 Task: Create a sub task Design and Implement Solution for the task  Develop a new online job application system for a company in the project AgileCenter , assign it to team member softage.4@softage.net and update the status of the sub task to  Off Track , set the priority of the sub task to High
Action: Mouse moved to (383, 307)
Screenshot: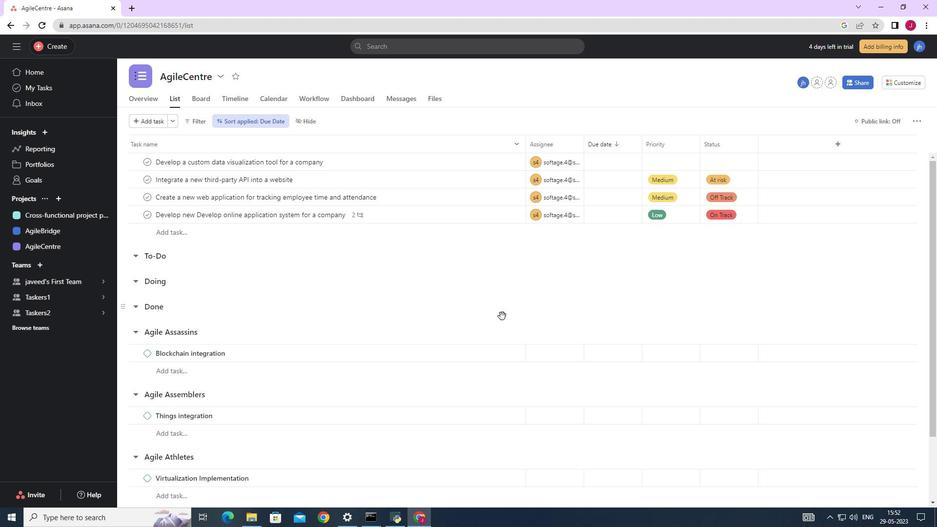 
Action: Mouse scrolled (383, 306) with delta (0, 0)
Screenshot: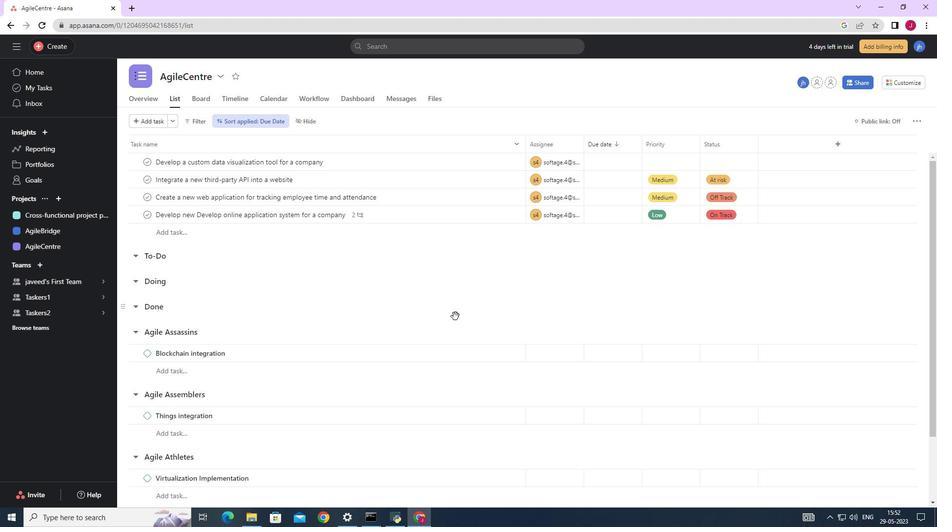 
Action: Mouse moved to (376, 307)
Screenshot: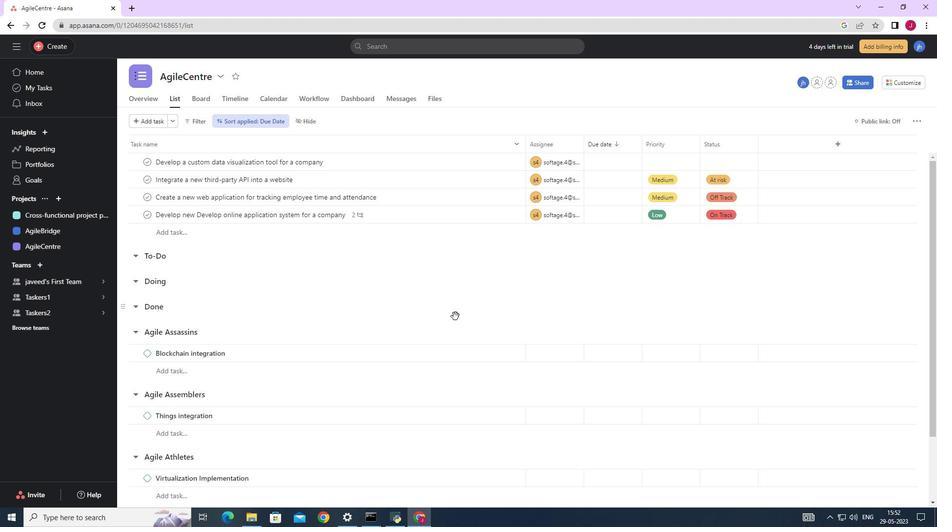 
Action: Mouse scrolled (376, 306) with delta (0, 0)
Screenshot: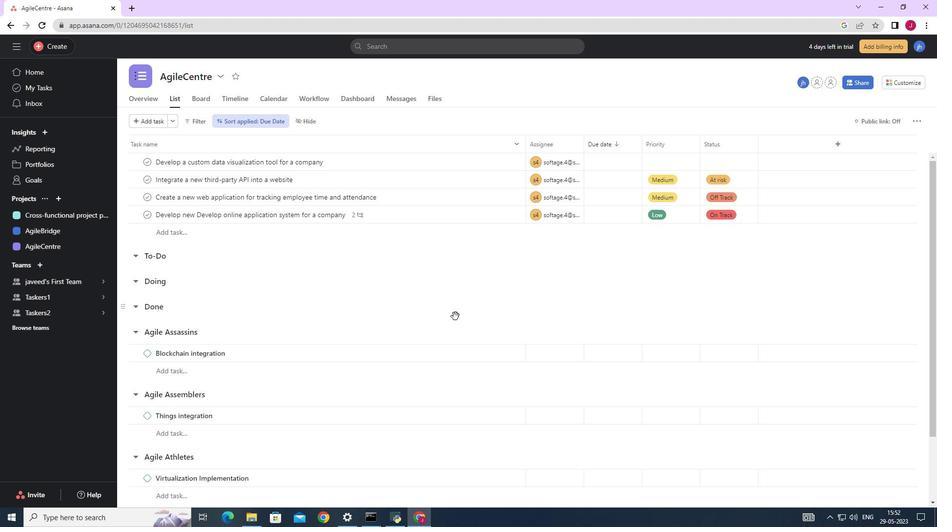 
Action: Mouse moved to (371, 307)
Screenshot: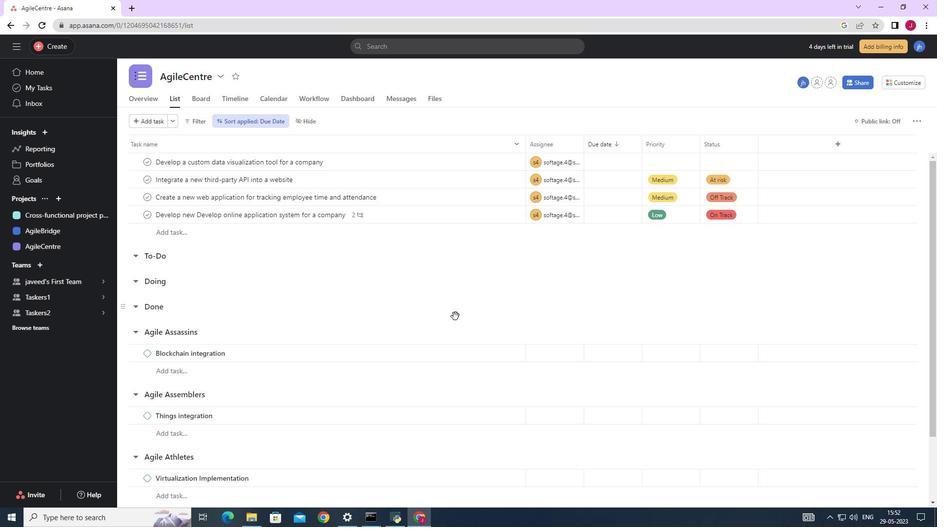 
Action: Mouse scrolled (372, 306) with delta (0, 0)
Screenshot: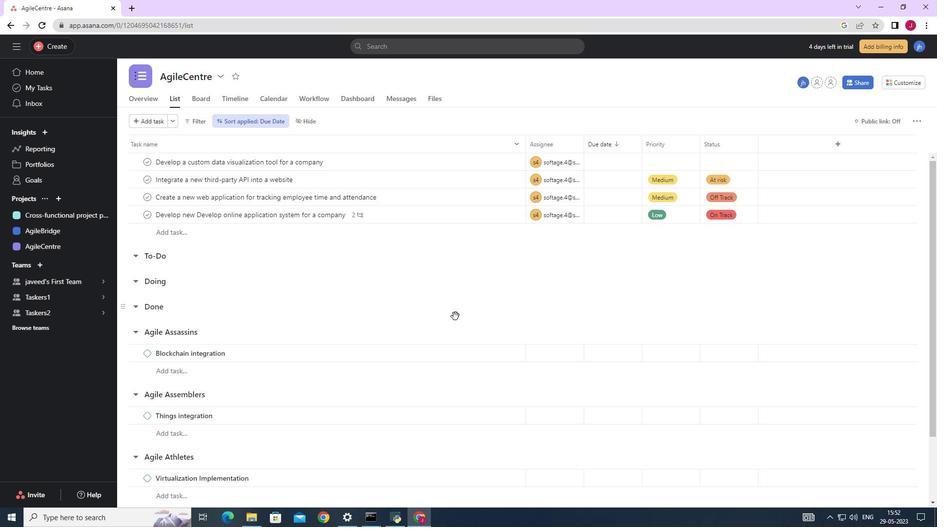 
Action: Mouse moved to (371, 307)
Screenshot: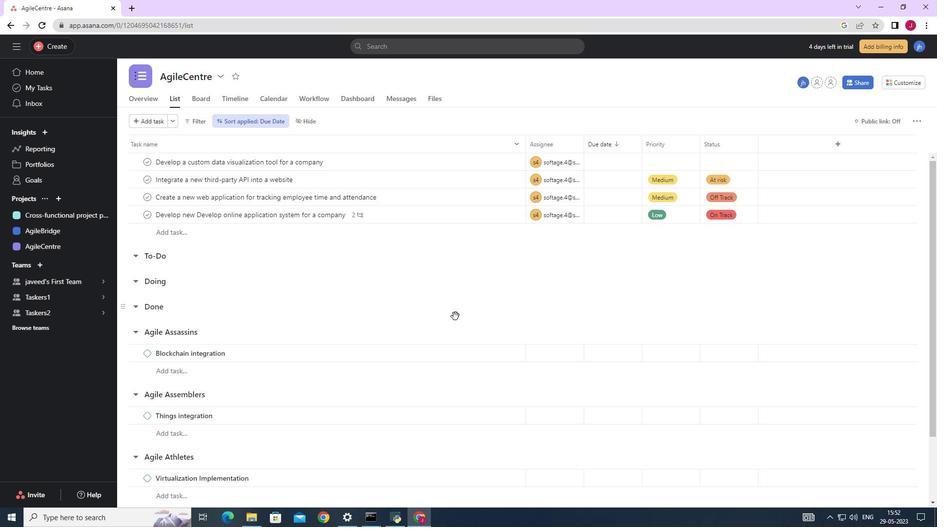 
Action: Mouse scrolled (371, 306) with delta (0, 0)
Screenshot: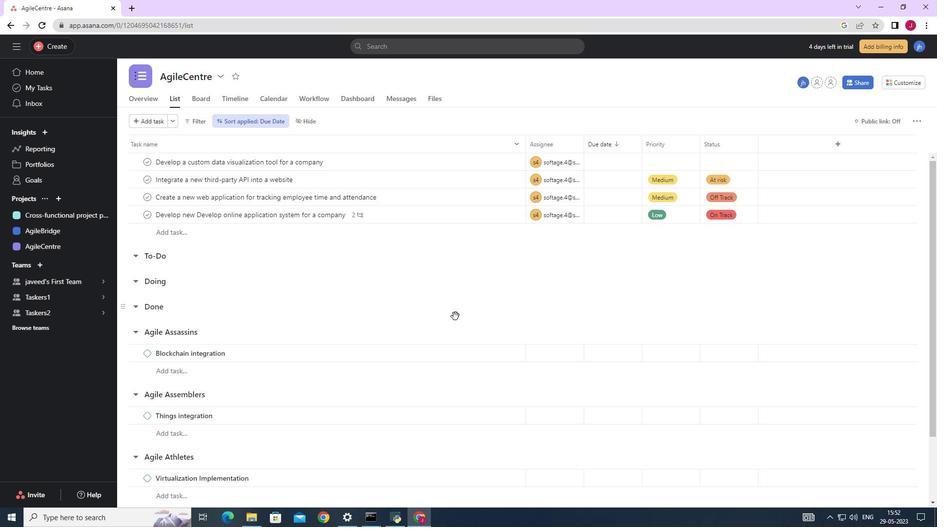 
Action: Mouse moved to (370, 307)
Screenshot: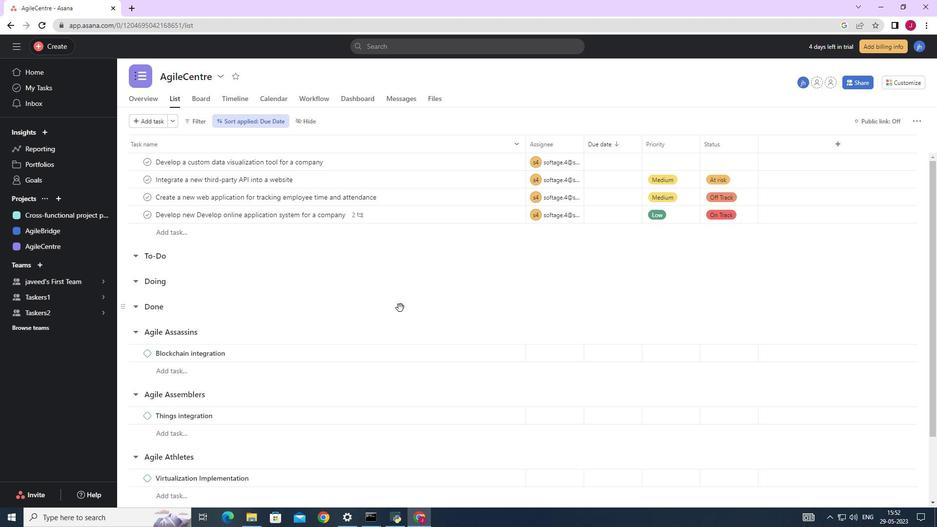 
Action: Mouse scrolled (370, 306) with delta (0, 0)
Screenshot: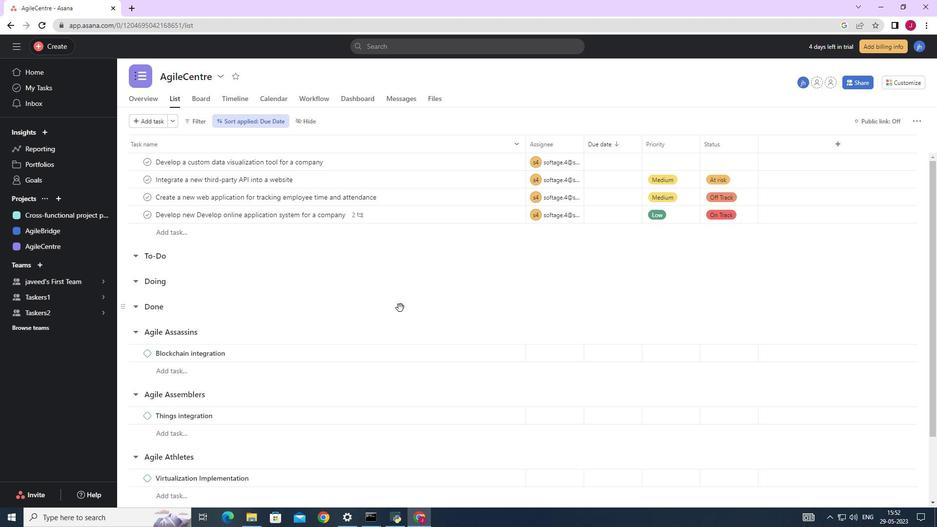 
Action: Mouse moved to (359, 306)
Screenshot: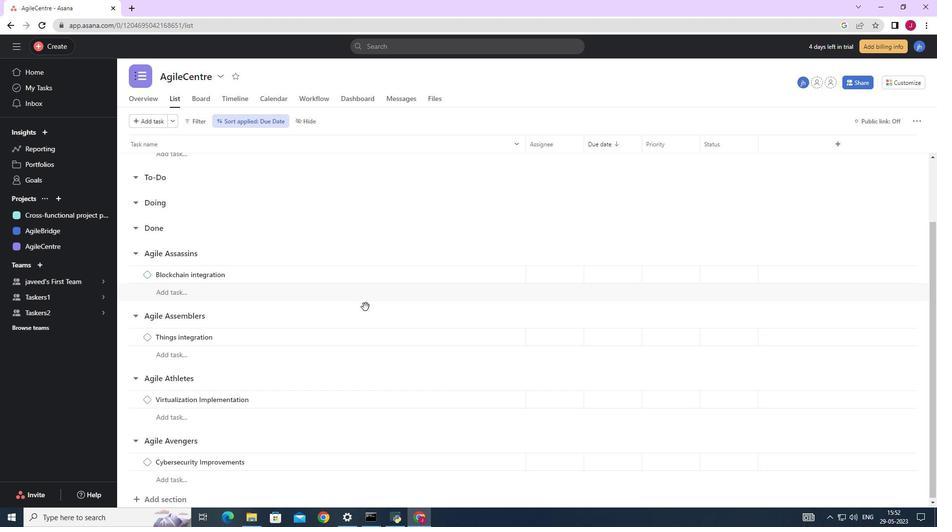 
Action: Mouse scrolled (359, 306) with delta (0, 0)
Screenshot: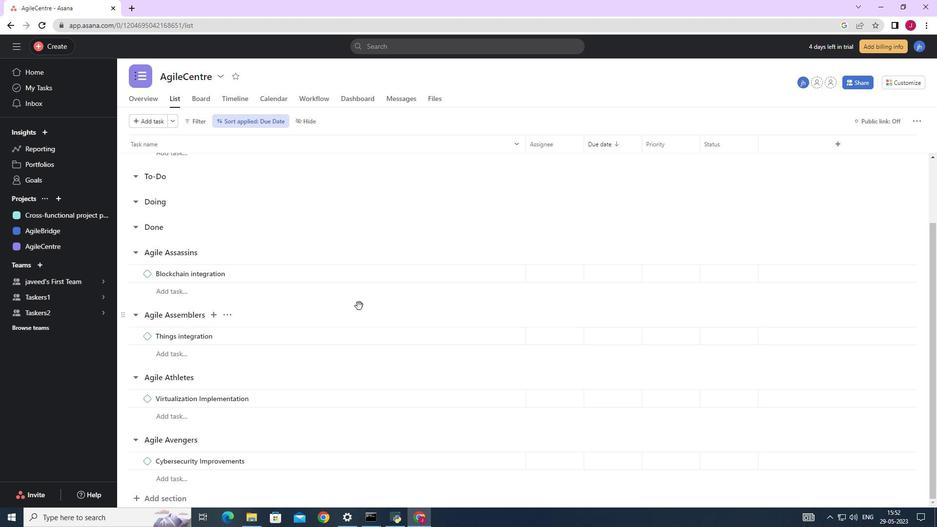 
Action: Mouse scrolled (359, 306) with delta (0, 0)
Screenshot: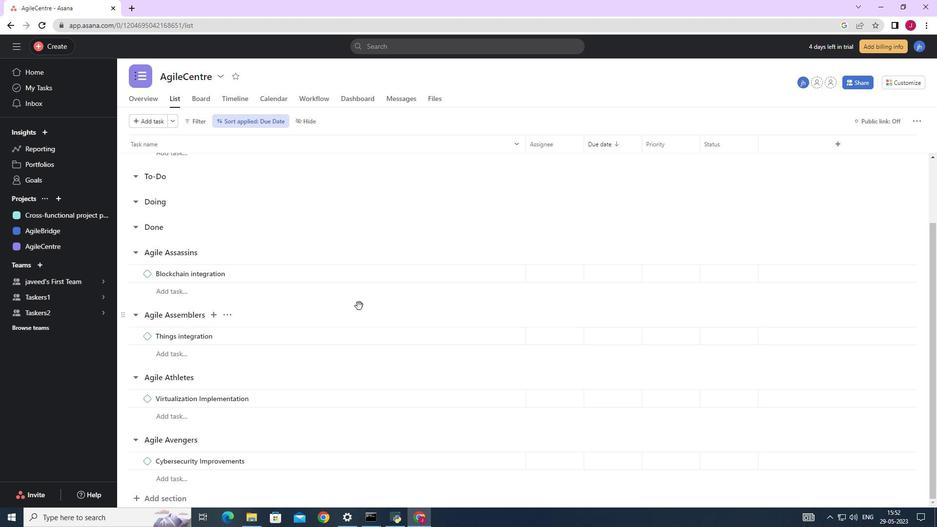 
Action: Mouse scrolled (359, 306) with delta (0, 0)
Screenshot: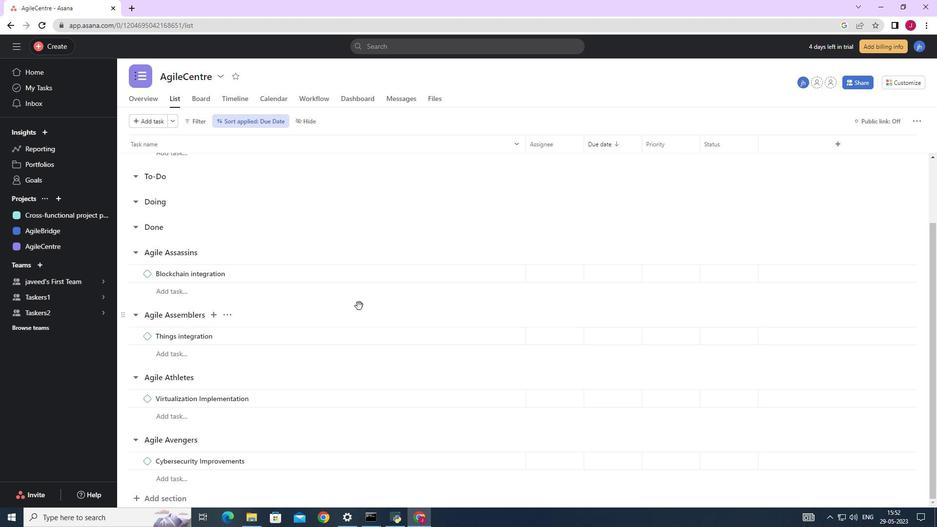 
Action: Mouse moved to (484, 215)
Screenshot: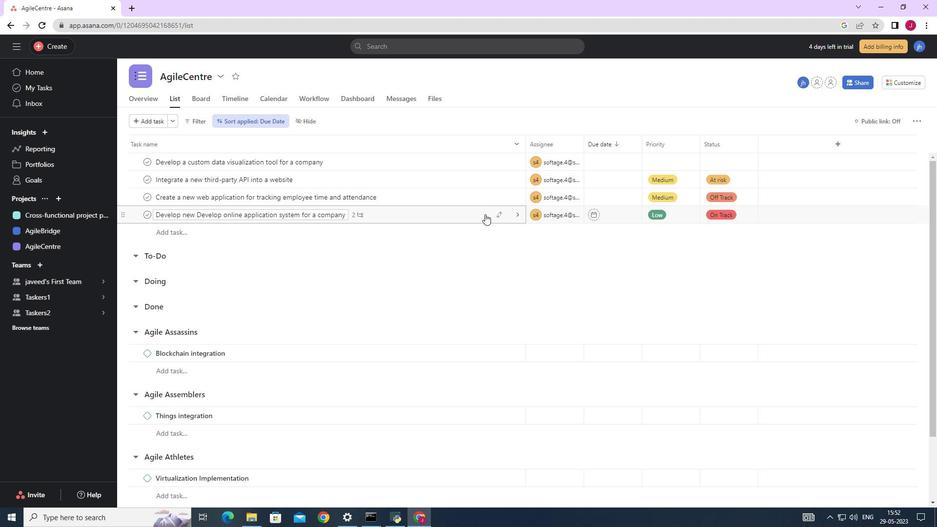 
Action: Mouse pressed left at (484, 215)
Screenshot: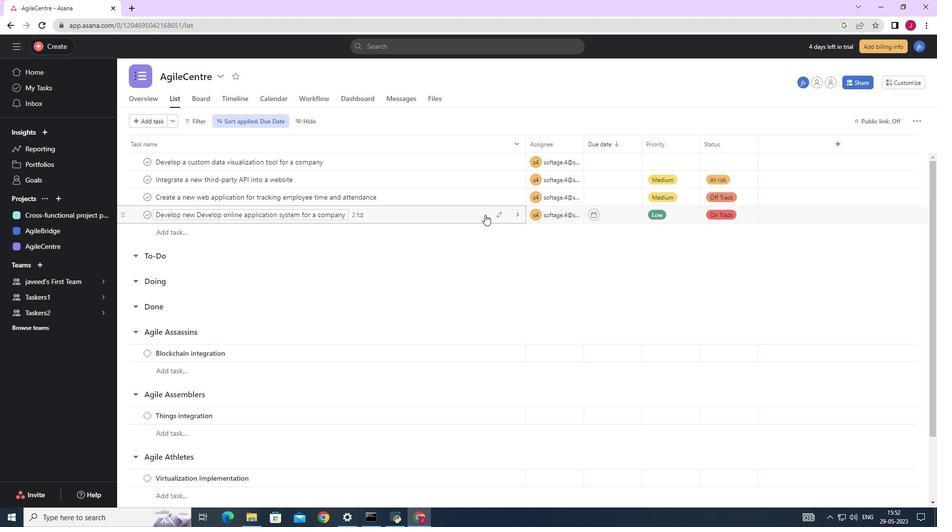 
Action: Mouse moved to (680, 336)
Screenshot: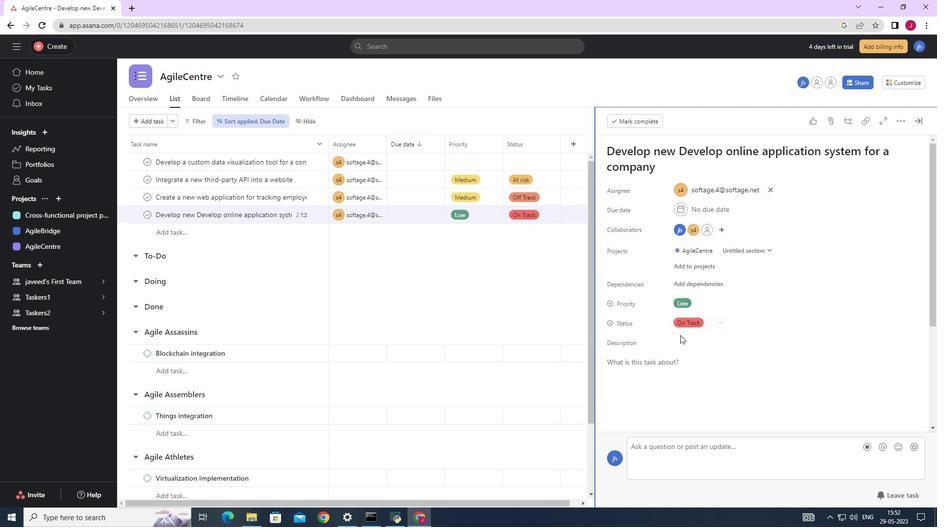 
Action: Mouse scrolled (680, 335) with delta (0, 0)
Screenshot: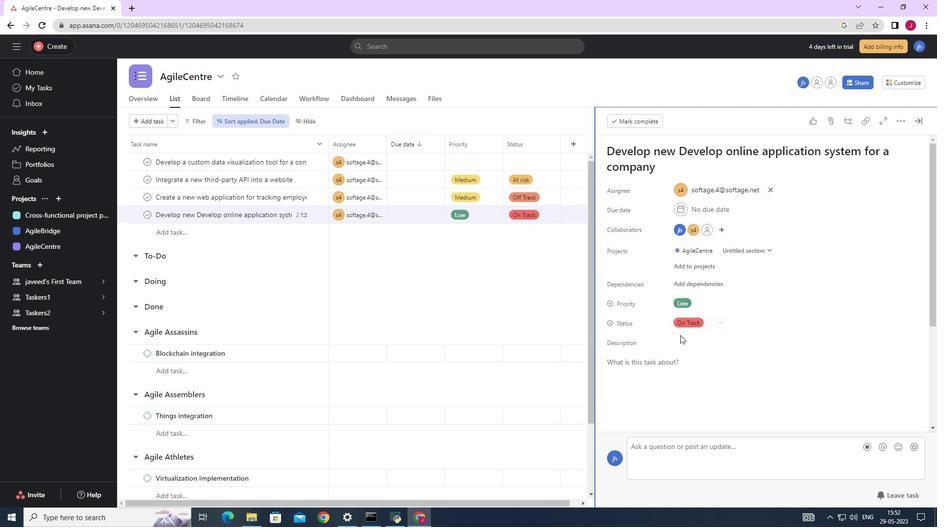 
Action: Mouse scrolled (680, 335) with delta (0, 0)
Screenshot: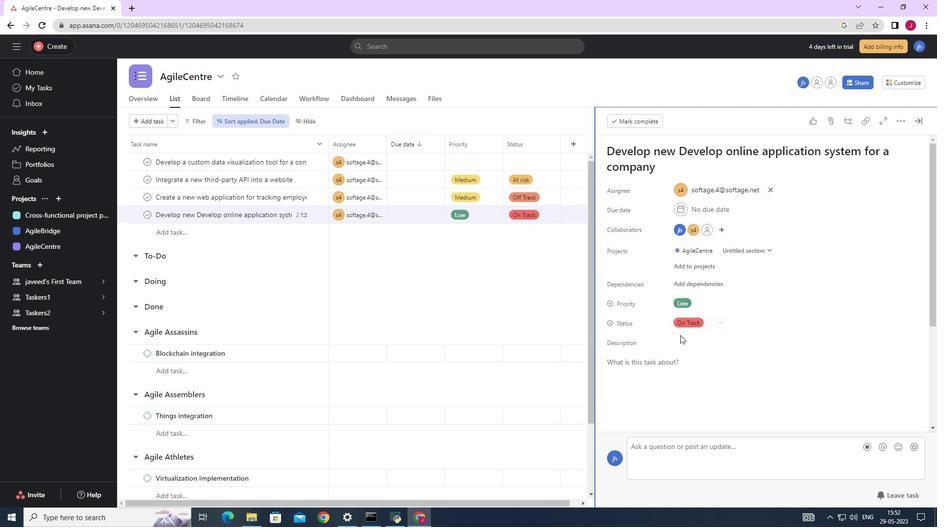 
Action: Mouse scrolled (680, 335) with delta (0, 0)
Screenshot: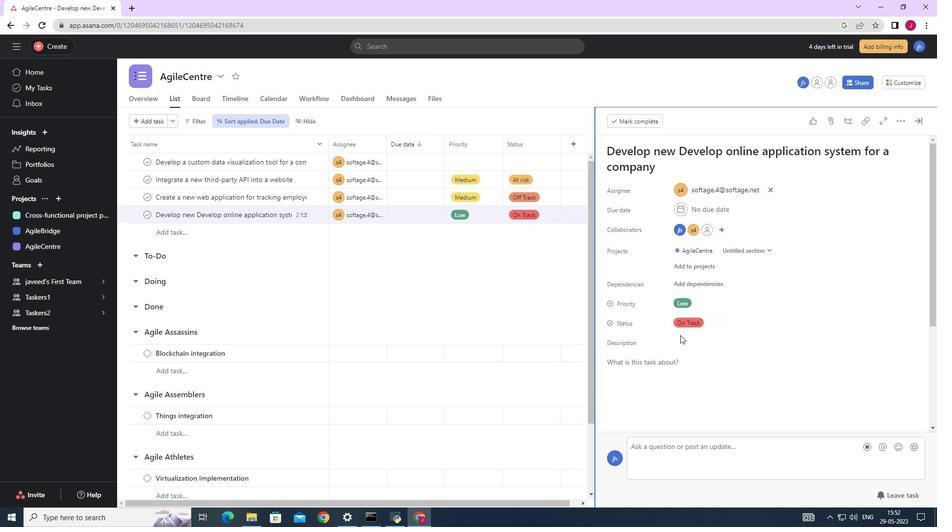 
Action: Mouse scrolled (680, 335) with delta (0, 0)
Screenshot: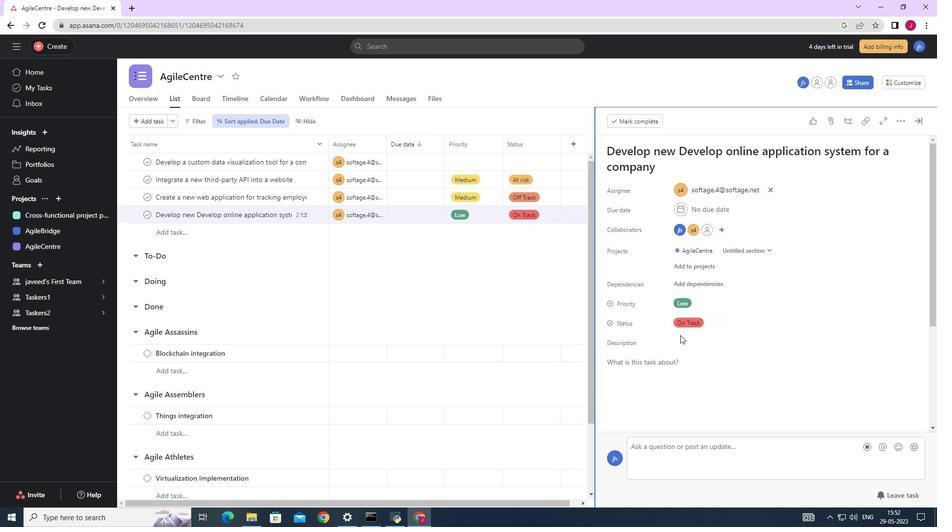 
Action: Mouse scrolled (680, 335) with delta (0, 0)
Screenshot: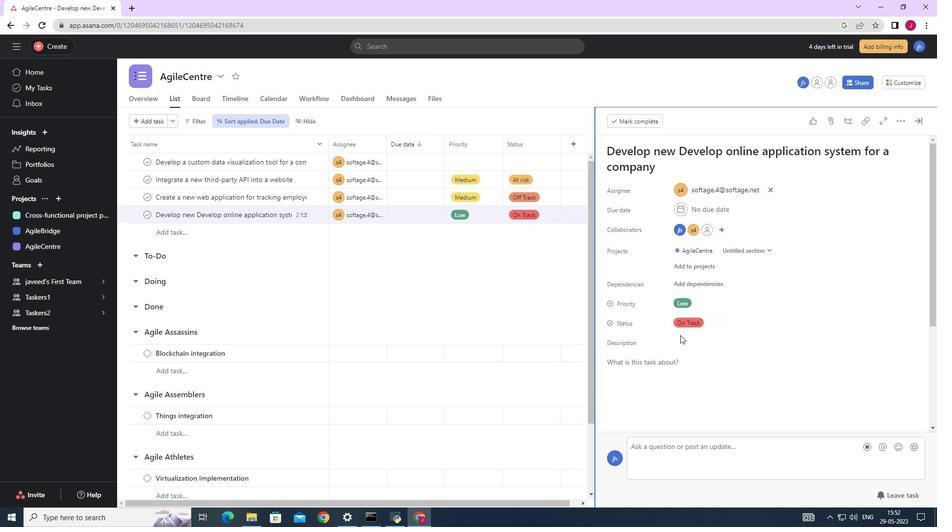 
Action: Mouse moved to (640, 356)
Screenshot: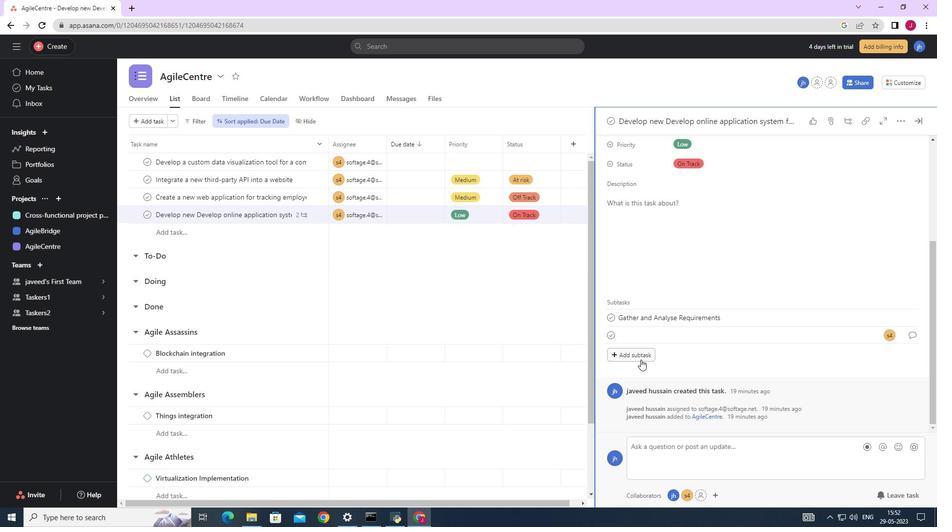 
Action: Mouse pressed left at (640, 356)
Screenshot: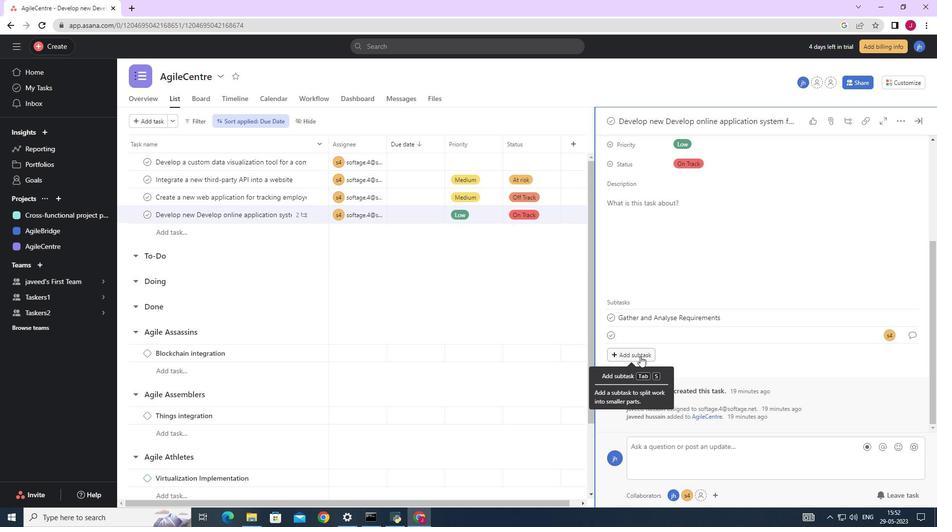 
Action: Mouse moved to (629, 319)
Screenshot: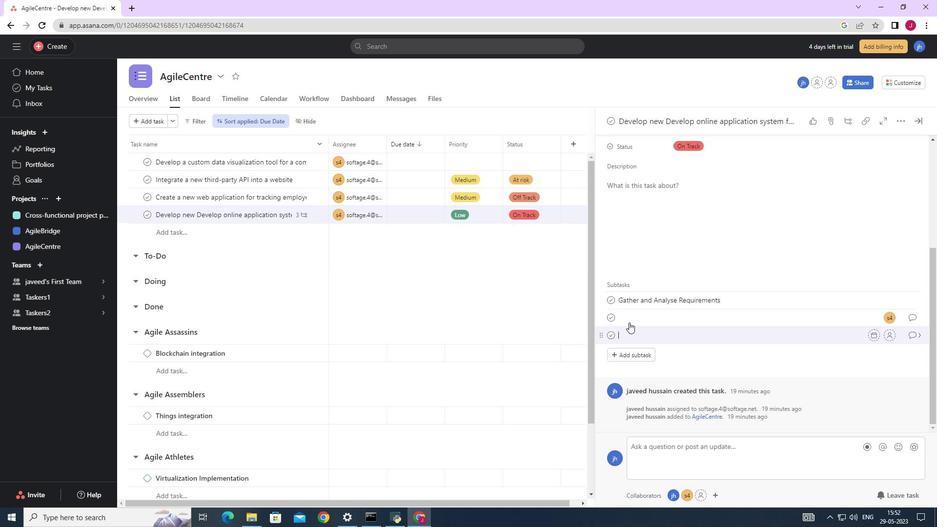 
Action: Mouse pressed left at (629, 319)
Screenshot: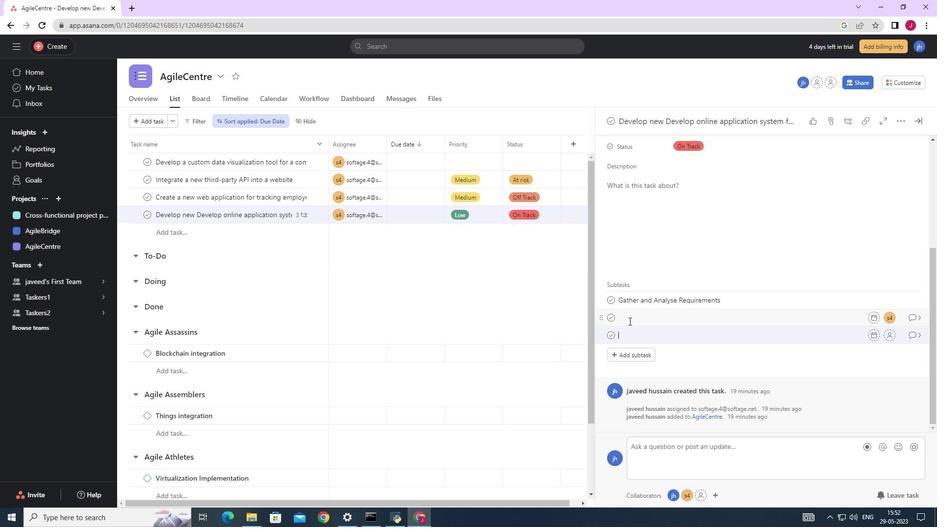 
Action: Mouse moved to (636, 337)
Screenshot: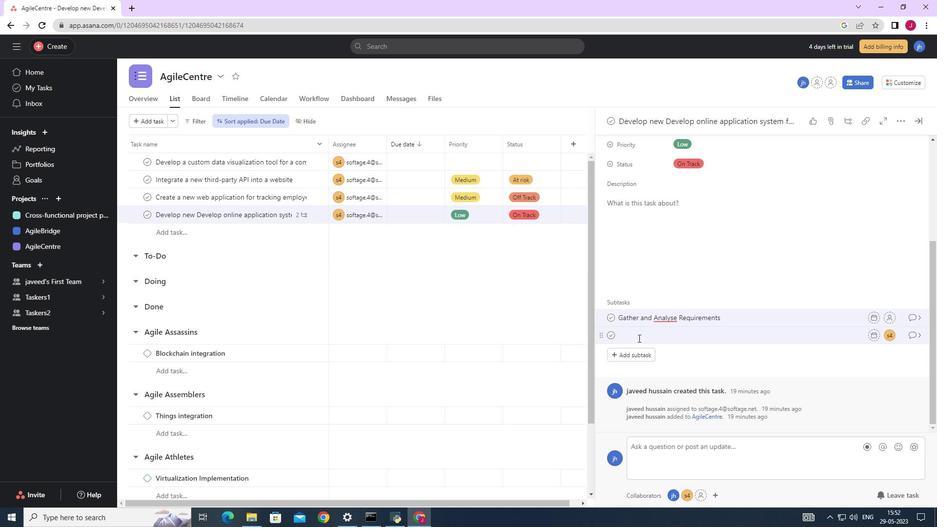 
Action: Mouse pressed left at (636, 337)
Screenshot: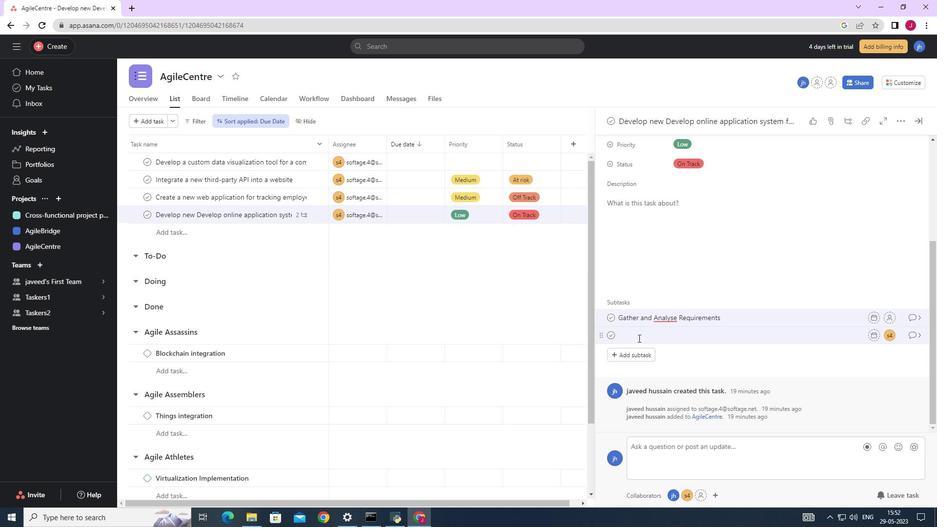 
Action: Mouse moved to (635, 335)
Screenshot: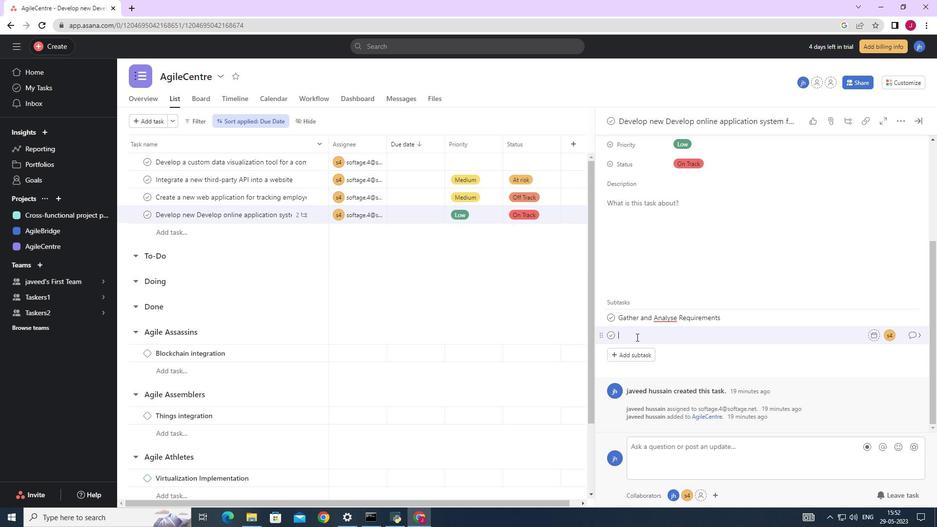 
Action: Key pressed <Key.caps_lock>D<Key.caps_lock>esign<Key.space>a<Key.space>new<Key.space>online<Key.space>job<Key.space>application<Key.space><Key.backspace><Key.backspace><Key.backspace><Key.backspace><Key.backspace><Key.backspace><Key.backspace><Key.backspace><Key.backspace><Key.backspace><Key.backspace><Key.backspace><Key.backspace><Key.backspace><Key.backspace><Key.backspace><Key.backspace><Key.backspace><Key.backspace><Key.backspace><Key.backspace><Key.backspace><Key.backspace><Key.backspace><Key.backspace><Key.backspace><Key.backspace><Key.backspace>nd<Key.space>implement<Key.space>solution
Screenshot: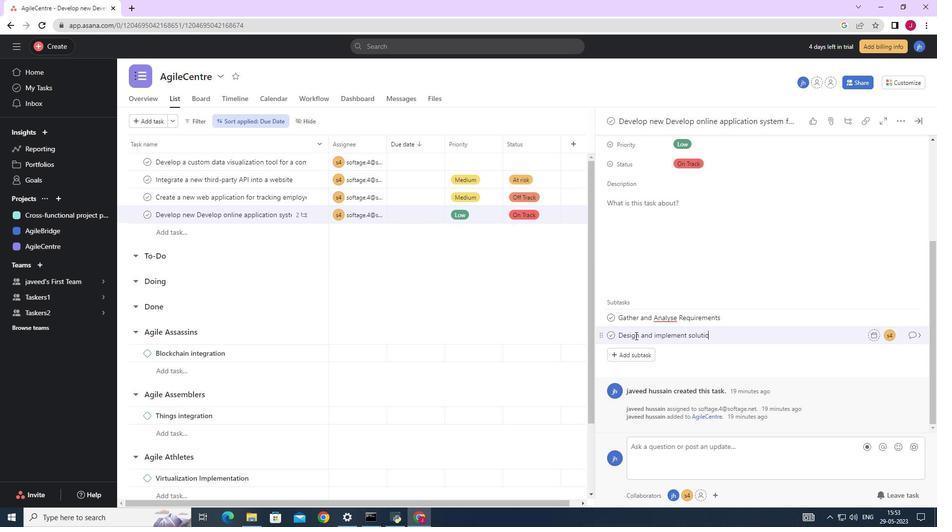 
Action: Mouse moved to (497, 267)
Screenshot: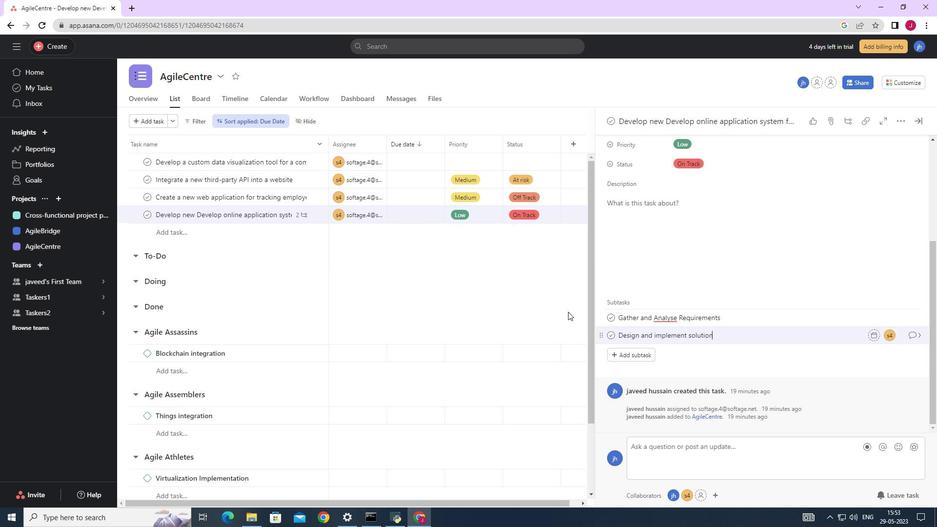 
Action: Key pressed <Key.backspace>n
Screenshot: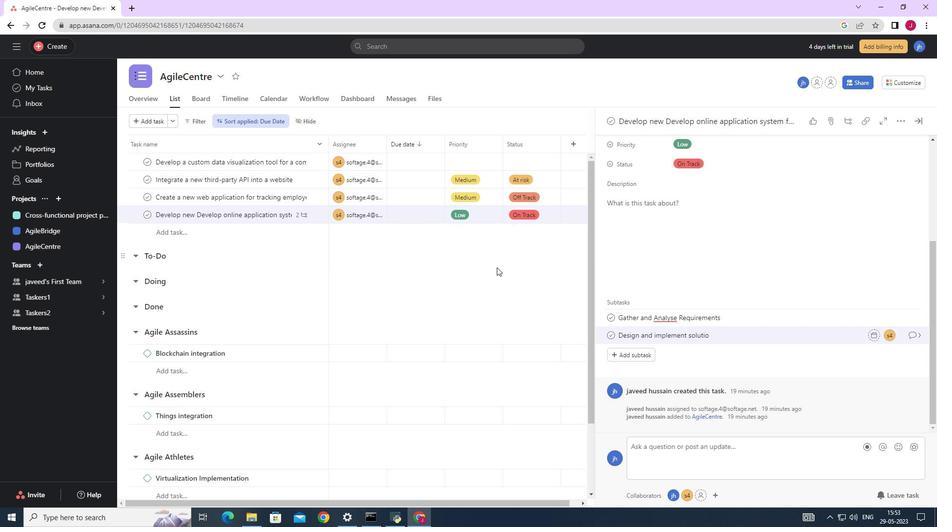 
Action: Mouse moved to (892, 335)
Screenshot: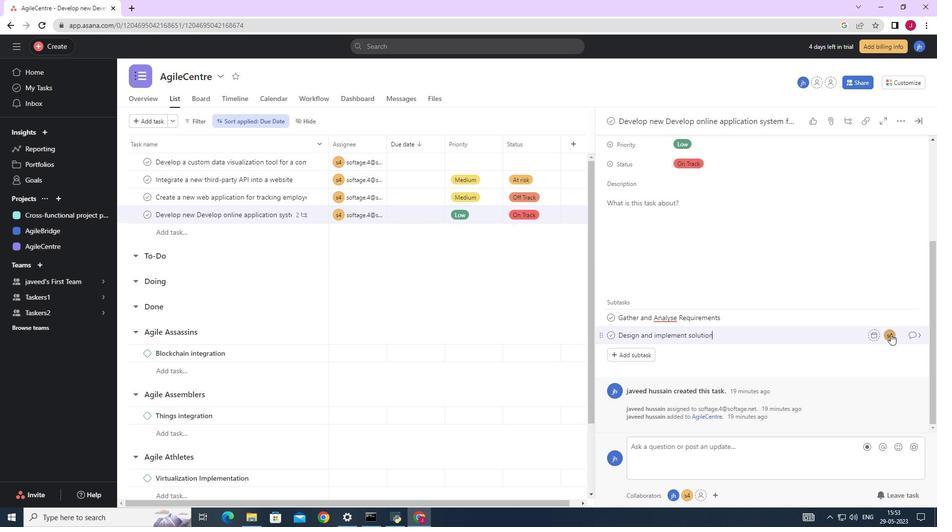 
Action: Mouse pressed left at (892, 335)
Screenshot: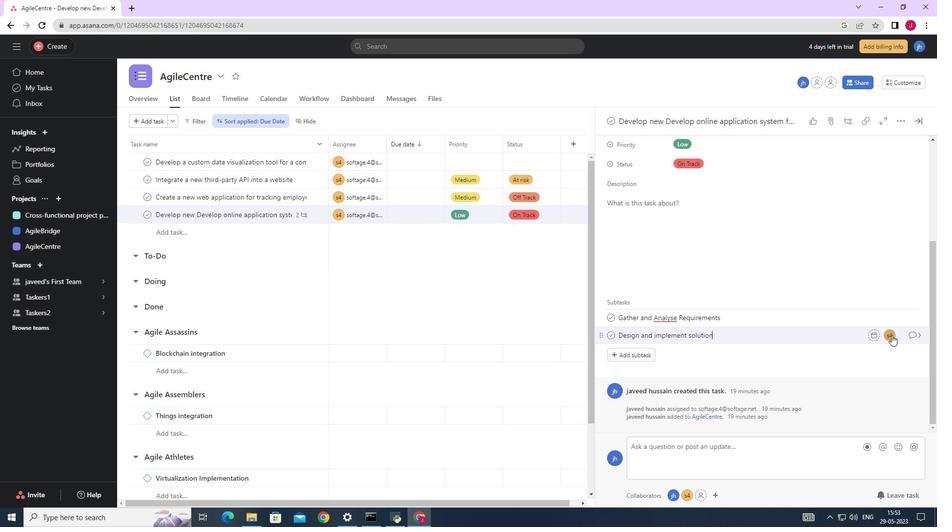 
Action: Mouse moved to (809, 373)
Screenshot: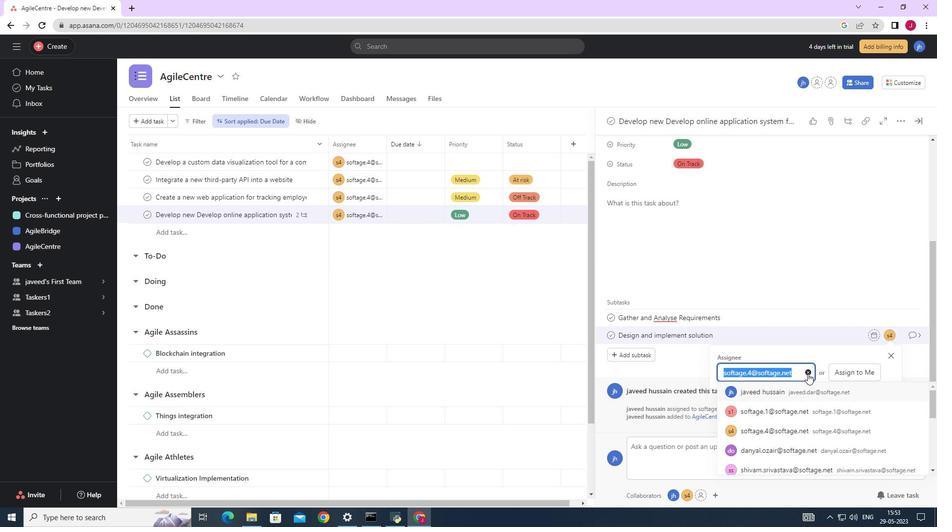 
Action: Mouse pressed left at (809, 373)
Screenshot: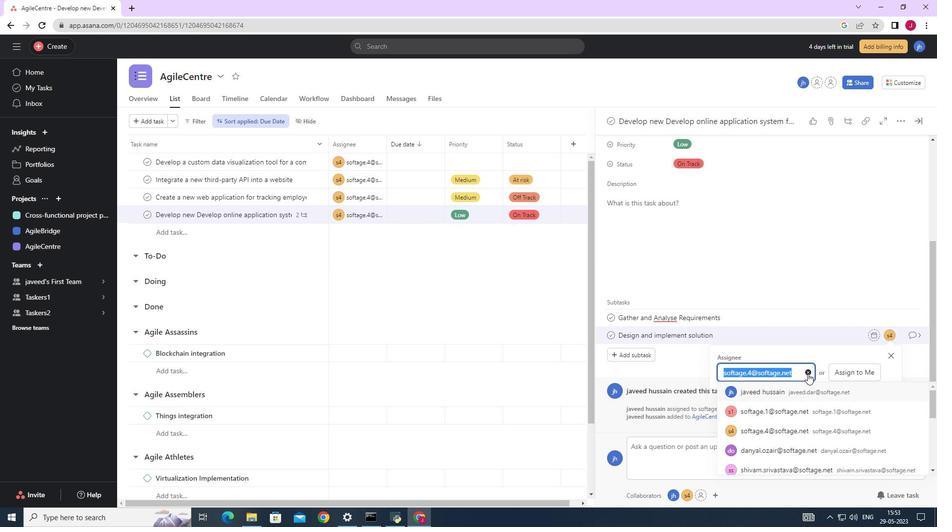 
Action: Mouse moved to (890, 334)
Screenshot: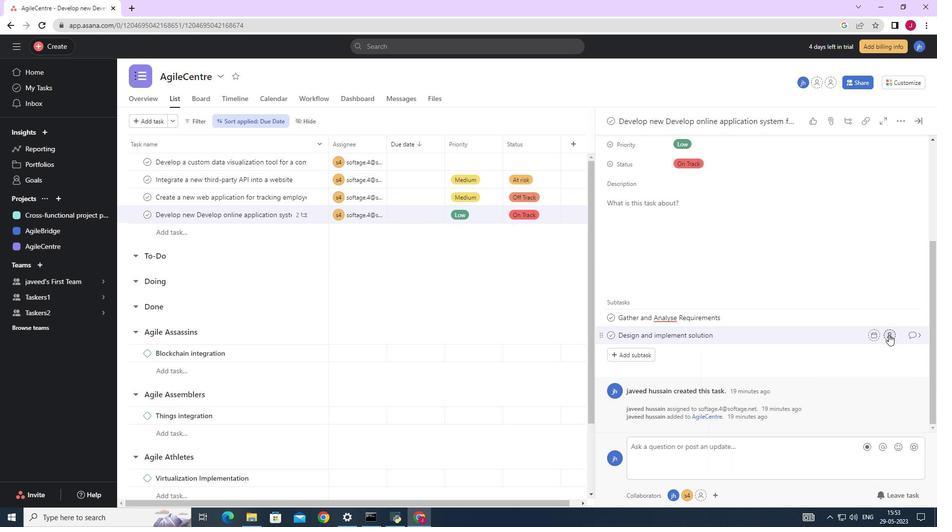 
Action: Mouse pressed left at (890, 334)
Screenshot: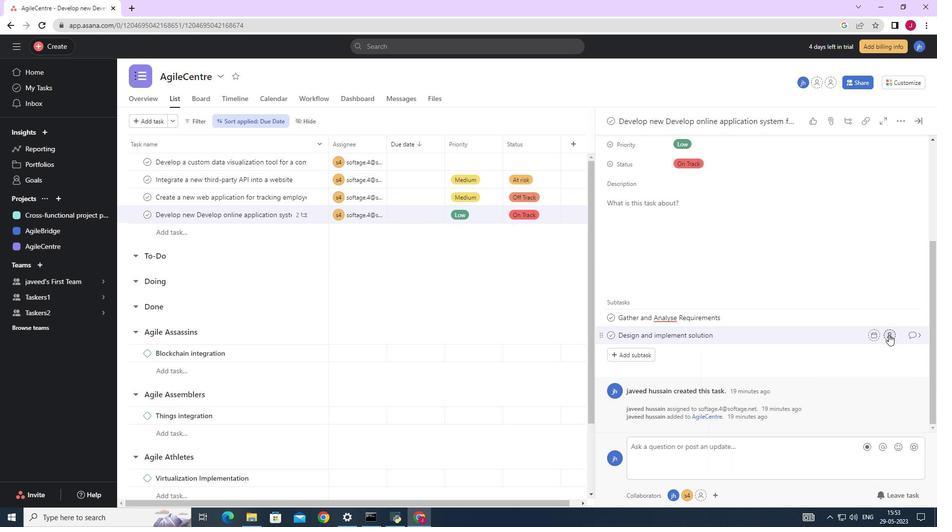 
Action: Mouse moved to (802, 368)
Screenshot: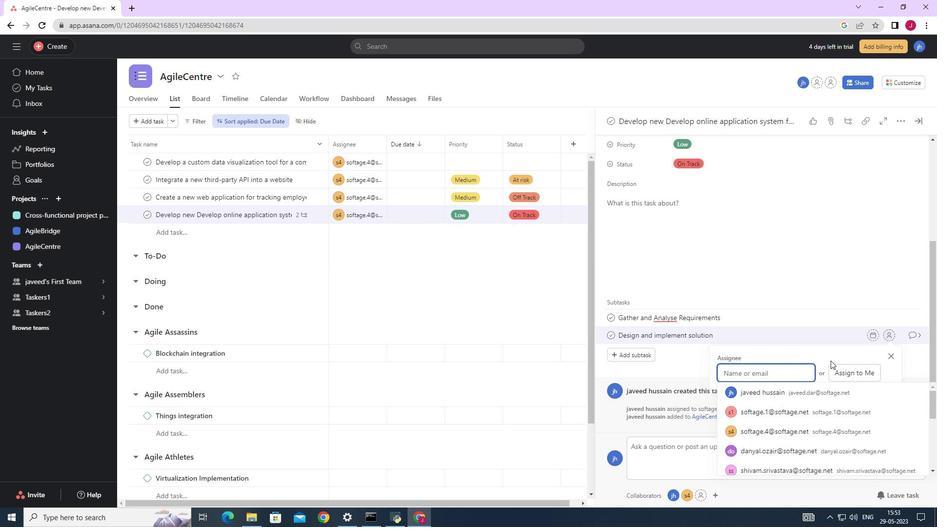 
Action: Key pressed softage.4
Screenshot: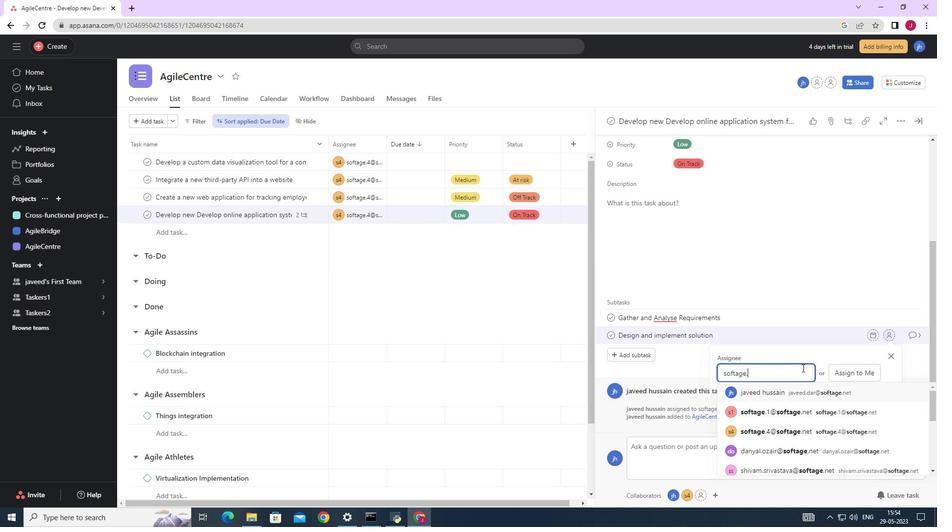 
Action: Mouse moved to (799, 393)
Screenshot: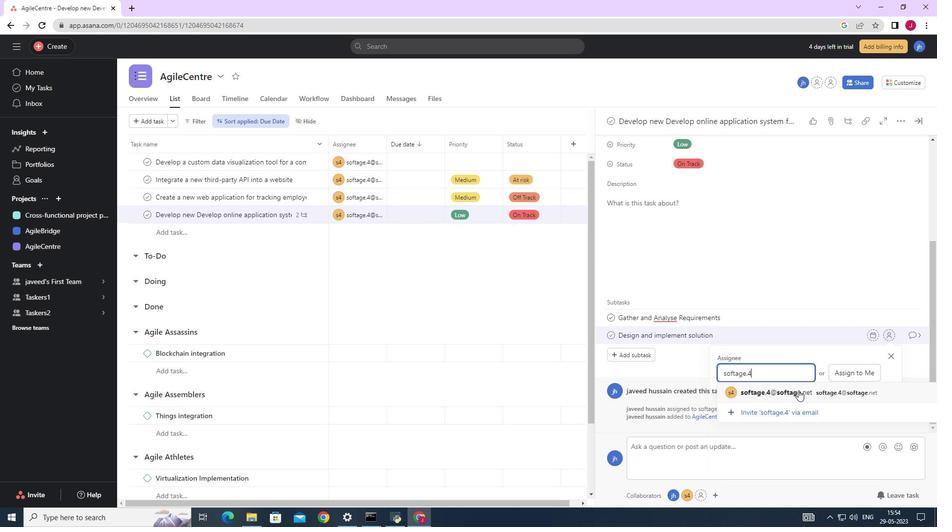 
Action: Mouse pressed left at (799, 392)
Screenshot: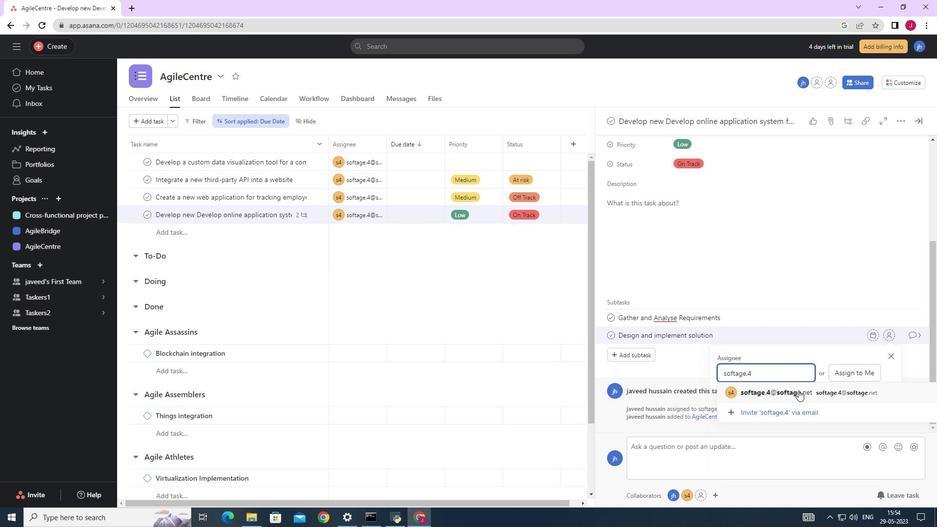 
Action: Mouse moved to (913, 334)
Screenshot: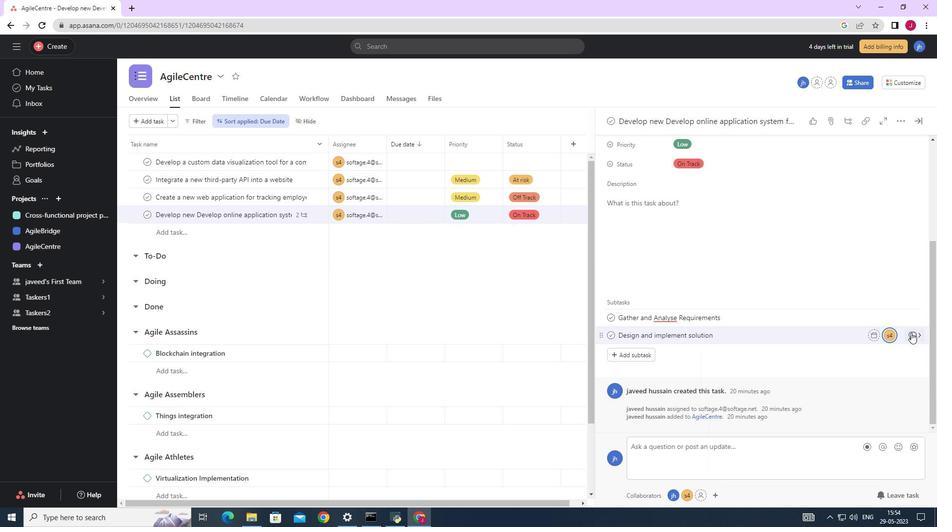
Action: Mouse pressed left at (913, 334)
Screenshot: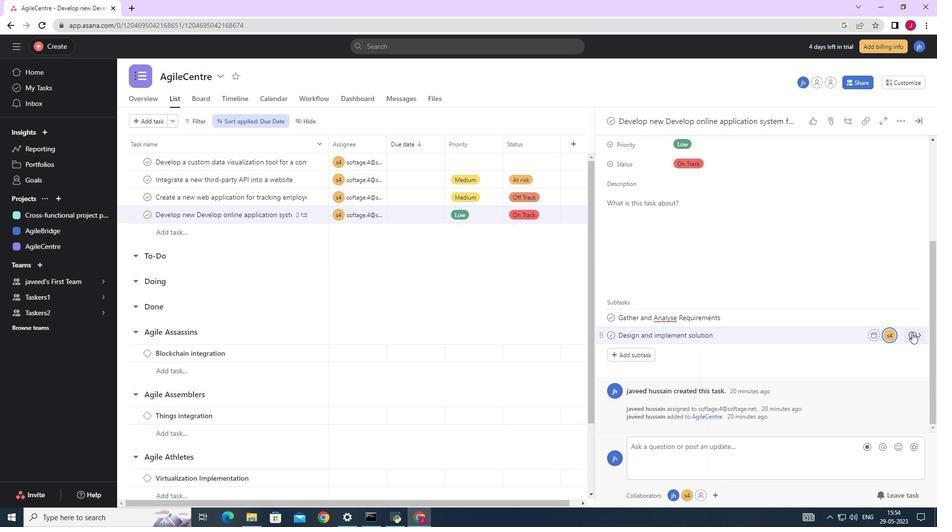
Action: Mouse moved to (637, 282)
Screenshot: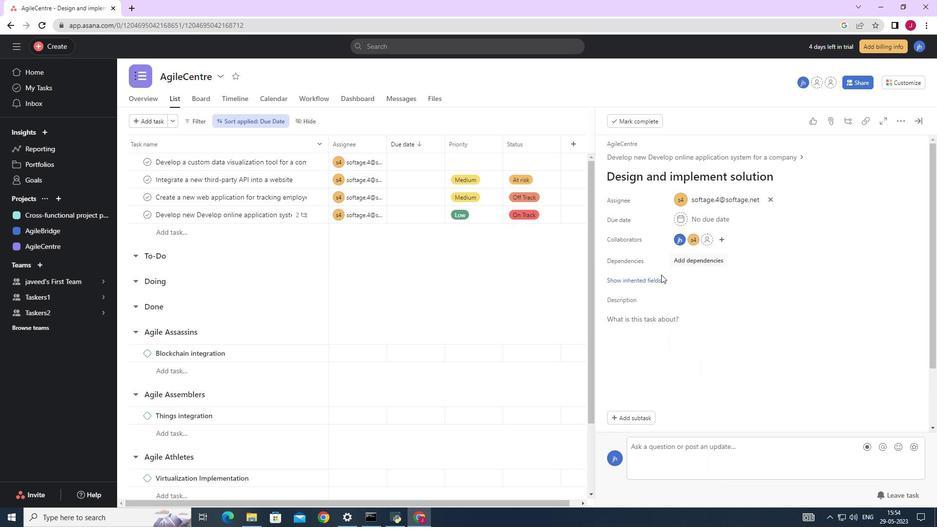 
Action: Mouse pressed left at (637, 282)
Screenshot: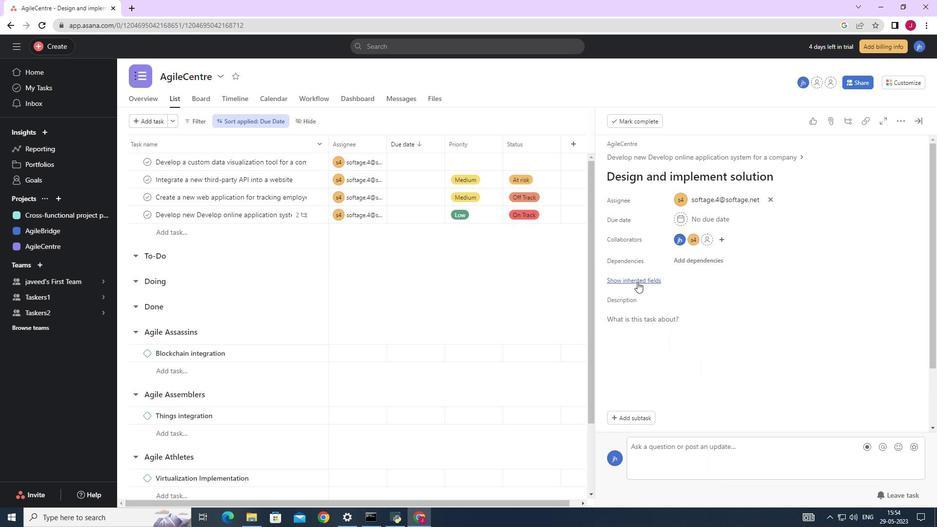 
Action: Mouse moved to (684, 300)
Screenshot: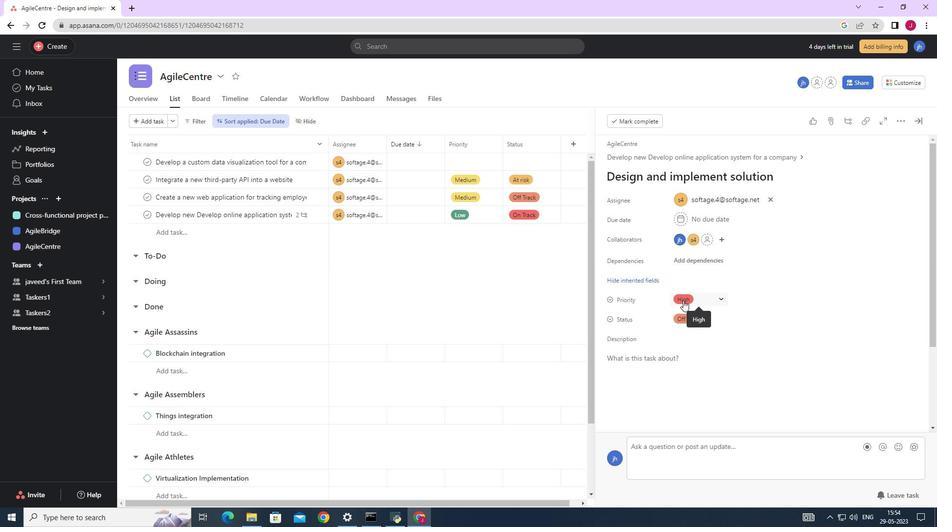 
Action: Mouse pressed left at (684, 300)
Screenshot: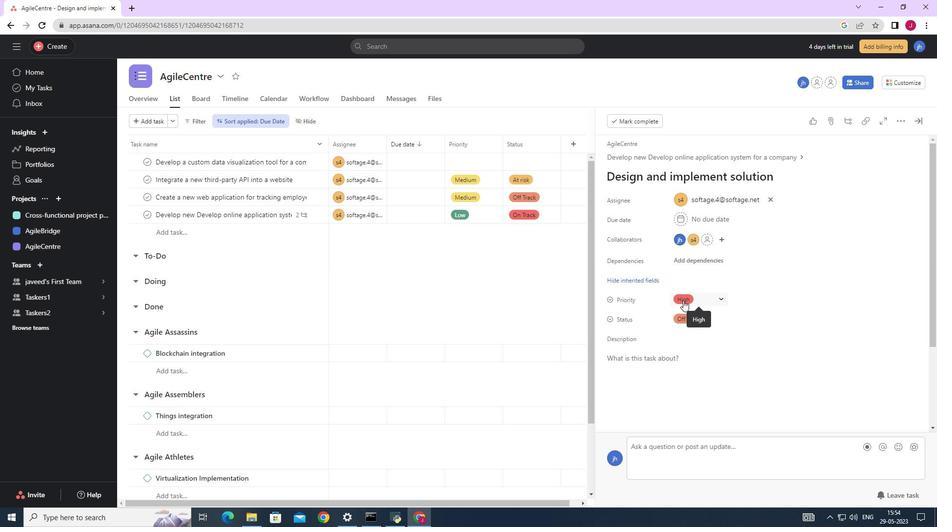 
Action: Mouse moved to (700, 331)
Screenshot: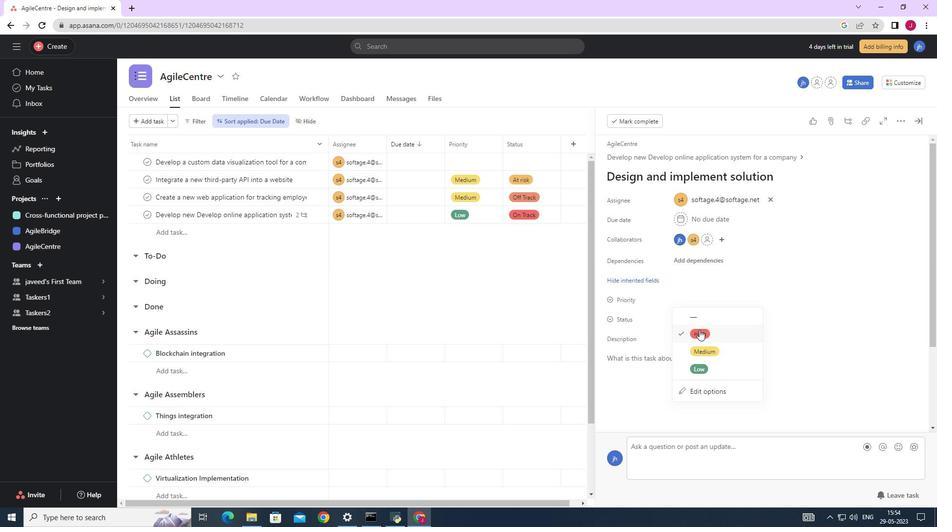 
Action: Mouse pressed left at (700, 331)
Screenshot: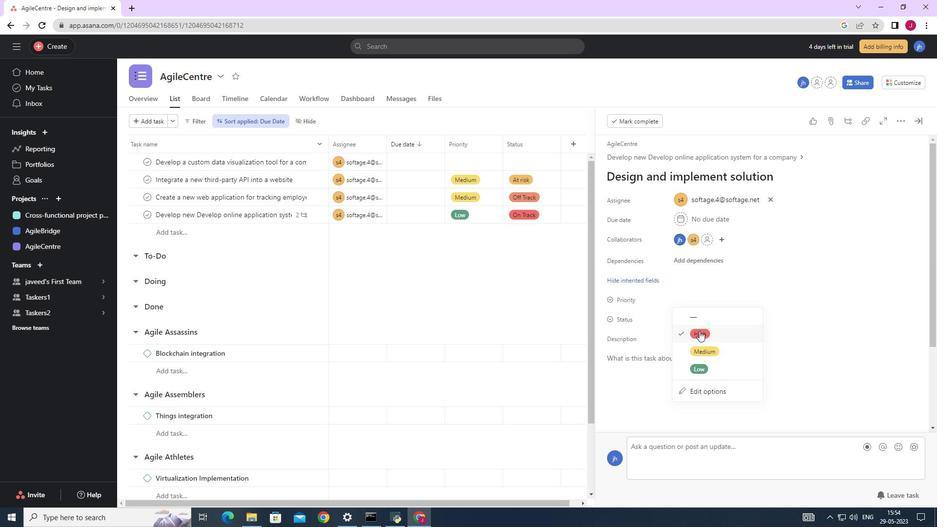 
Action: Mouse moved to (705, 404)
Screenshot: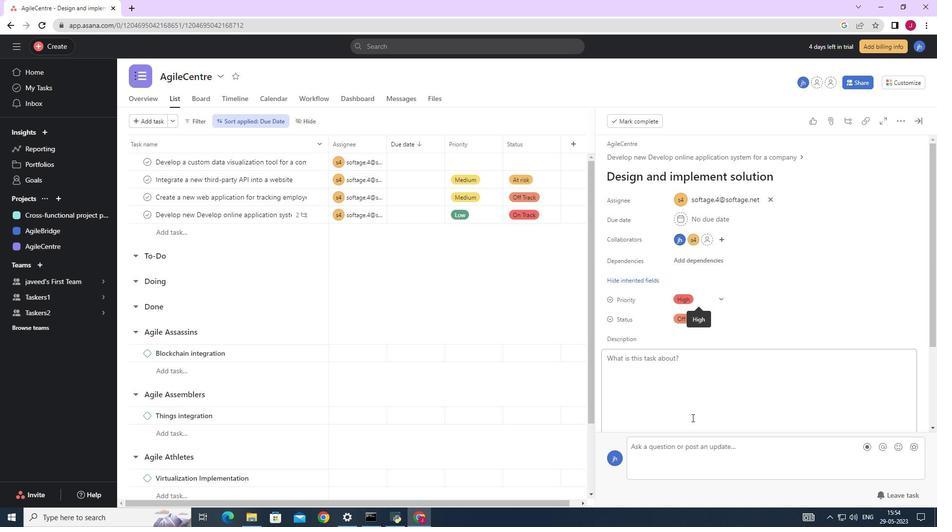 
Action: Mouse scrolled (705, 404) with delta (0, 0)
Screenshot: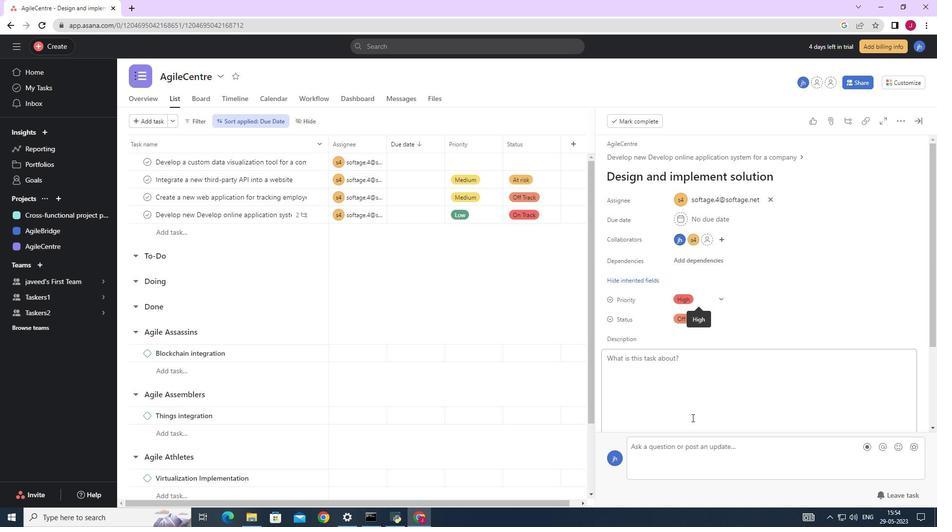 
Action: Mouse moved to (705, 404)
Screenshot: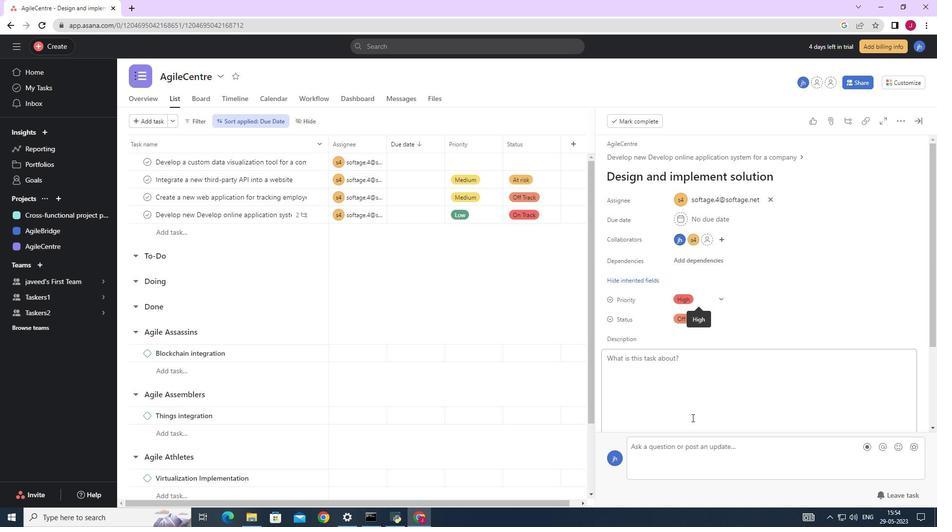 
Action: Mouse scrolled (705, 404) with delta (0, 0)
Screenshot: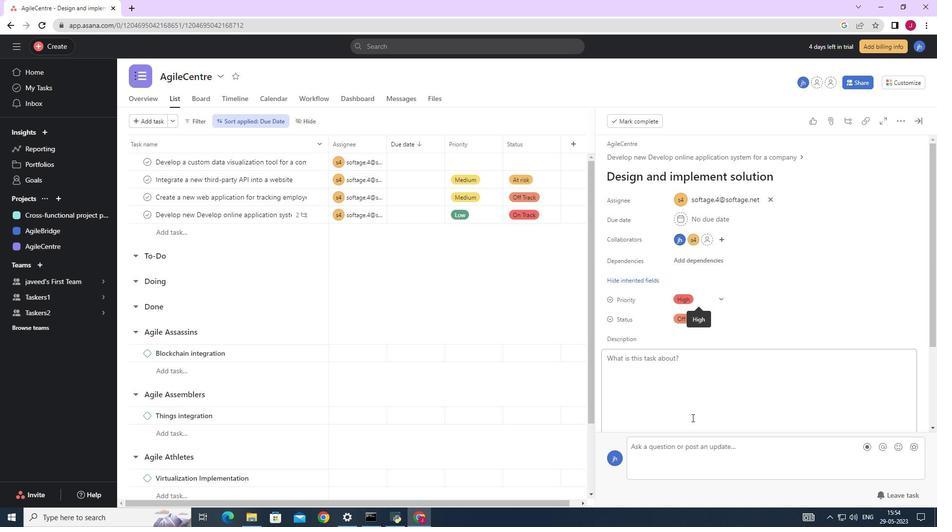 
Action: Mouse moved to (705, 403)
Screenshot: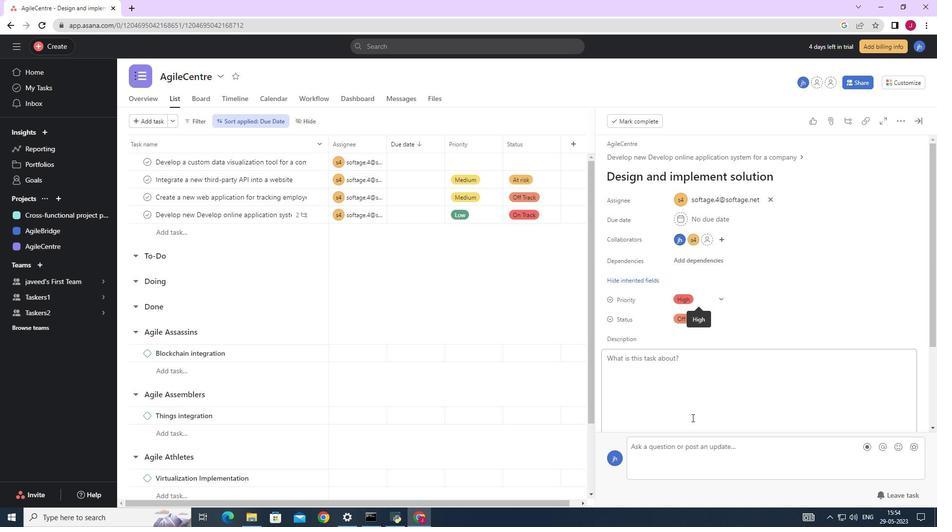 
Action: Mouse scrolled (705, 403) with delta (0, 0)
Screenshot: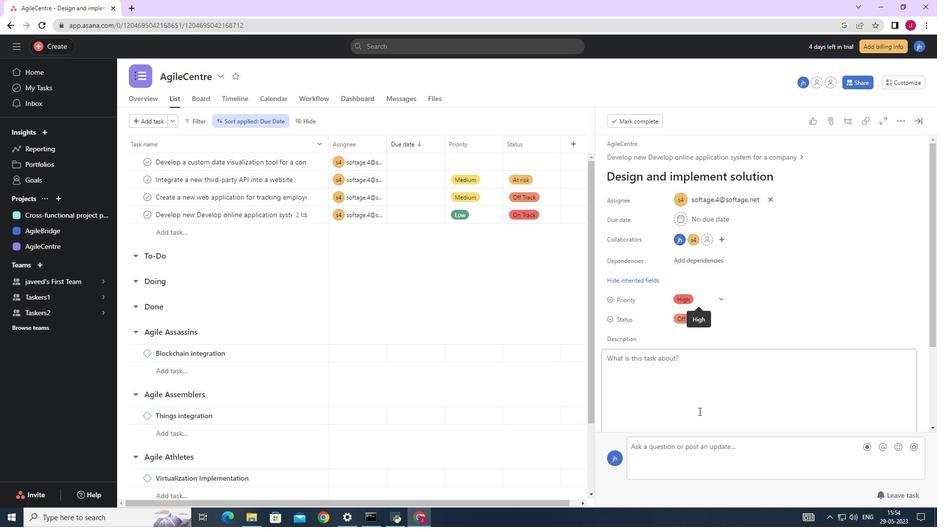
Action: Mouse moved to (705, 401)
Screenshot: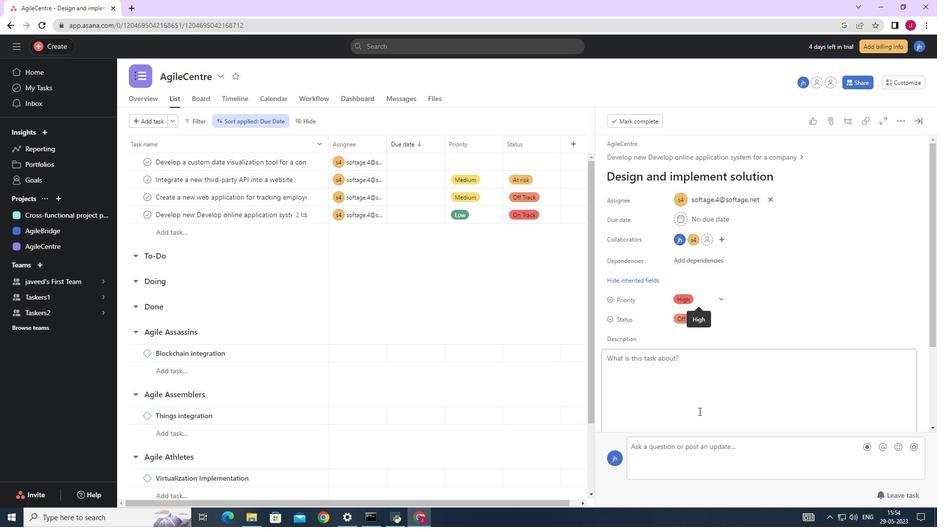 
Action: Mouse scrolled (705, 402) with delta (0, 0)
Screenshot: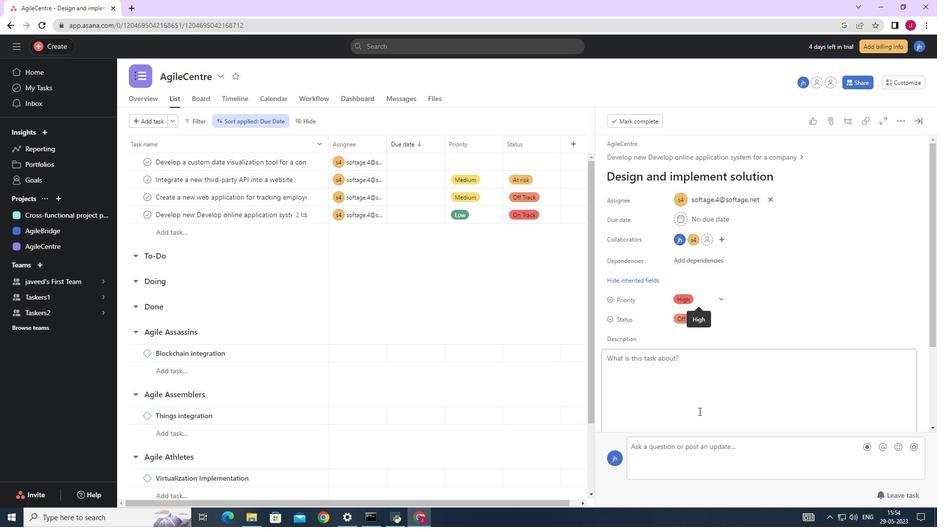 
Action: Mouse moved to (706, 399)
Screenshot: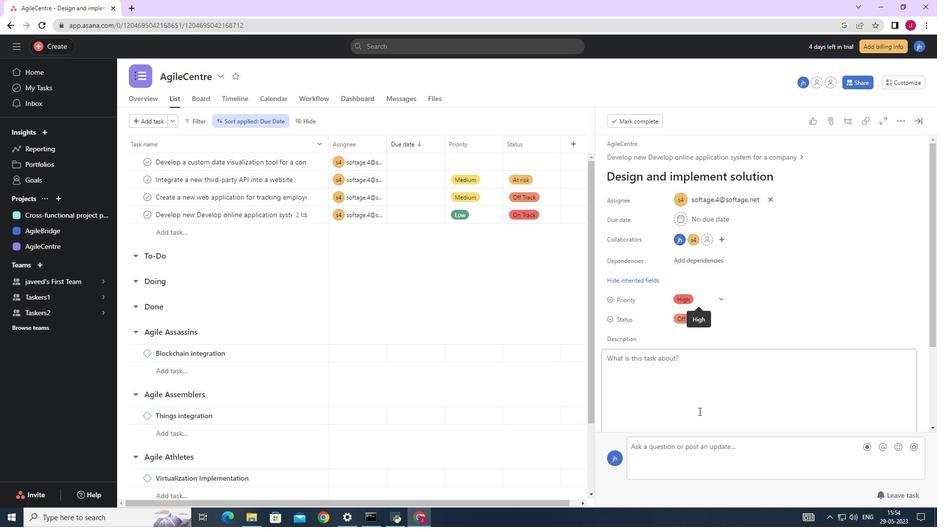 
Action: Mouse scrolled (705, 401) with delta (0, 0)
Screenshot: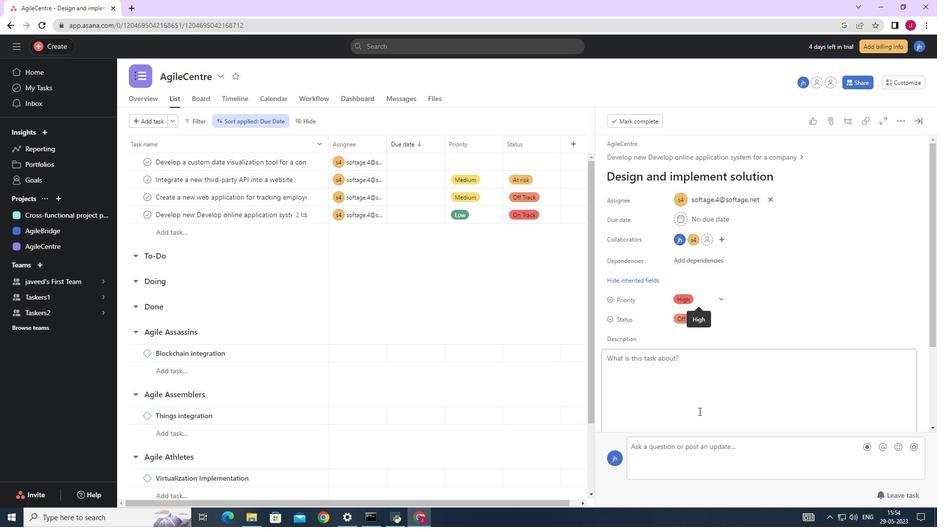 
Action: Mouse moved to (689, 356)
Screenshot: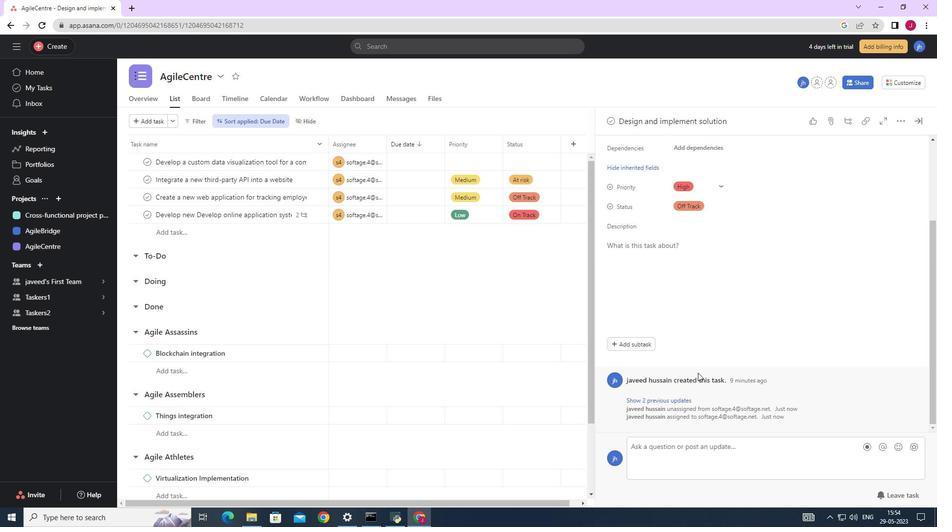 
Action: Mouse scrolled (689, 356) with delta (0, 0)
Screenshot: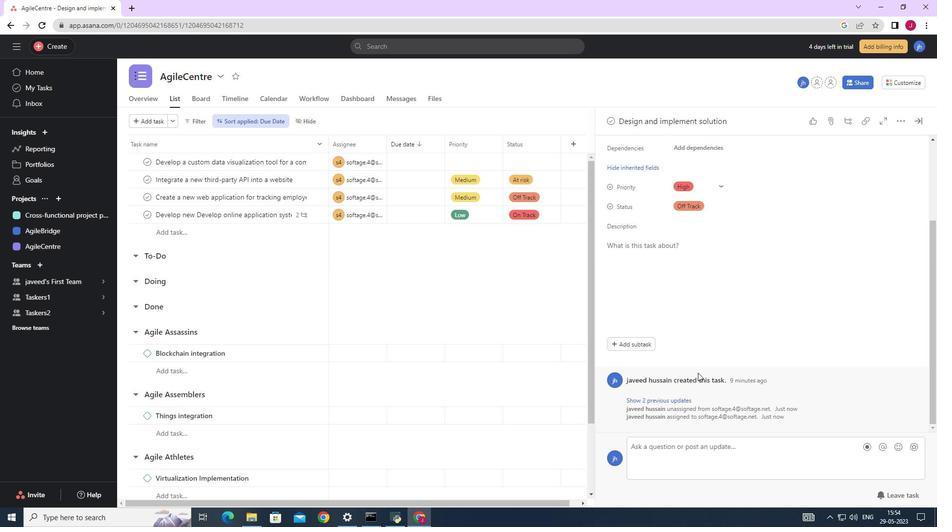 
Action: Mouse moved to (687, 352)
Screenshot: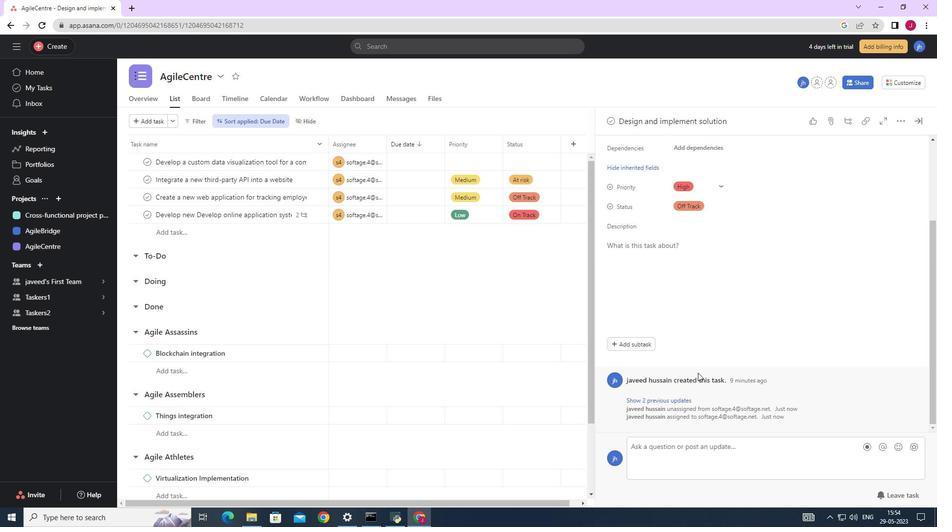 
Action: Mouse scrolled (687, 353) with delta (0, 0)
Screenshot: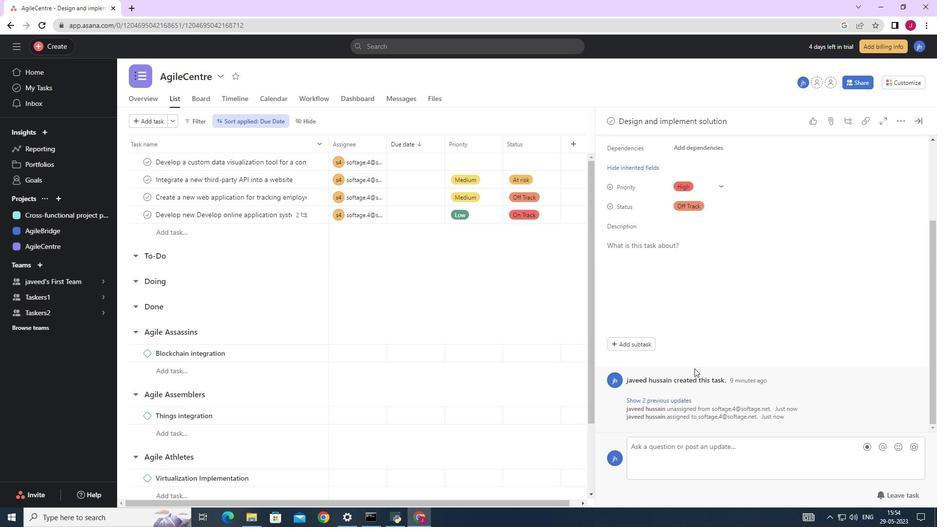 
Action: Mouse moved to (687, 346)
Screenshot: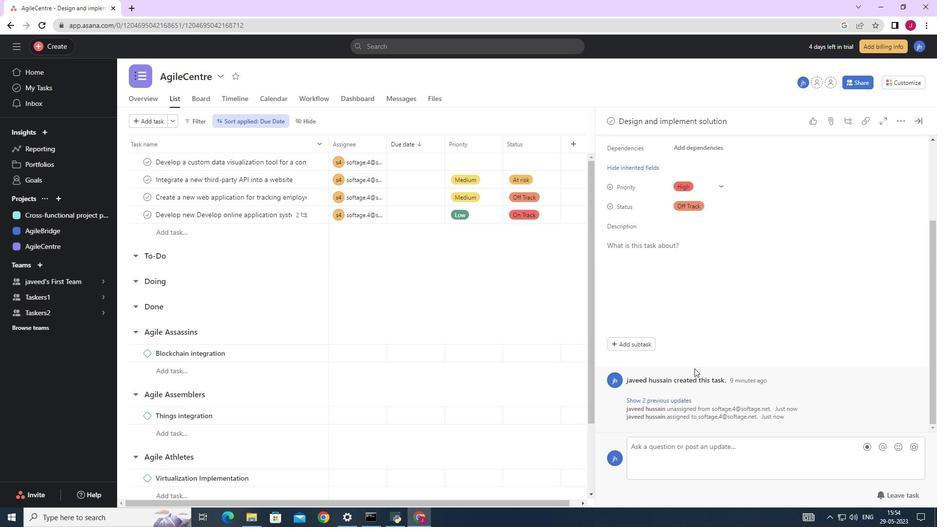 
Action: Mouse scrolled (687, 346) with delta (0, 0)
Screenshot: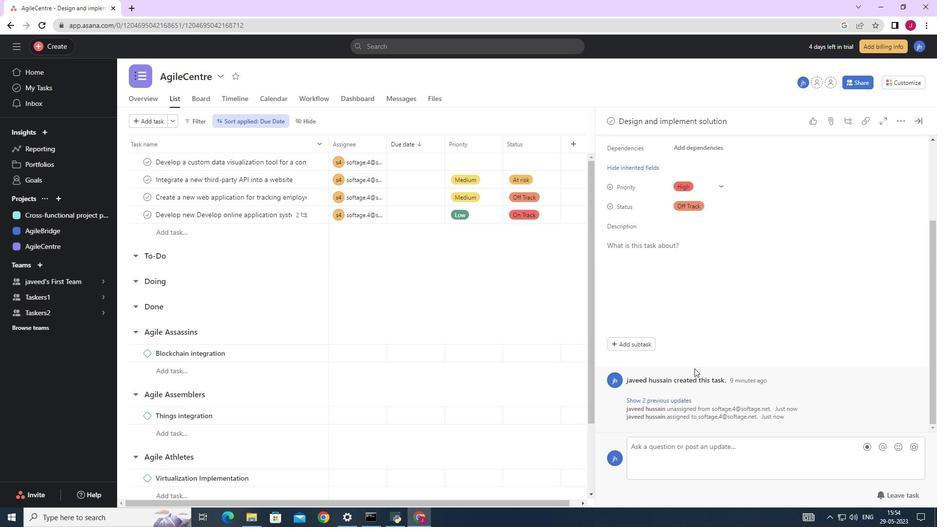 
Action: Mouse moved to (918, 122)
Screenshot: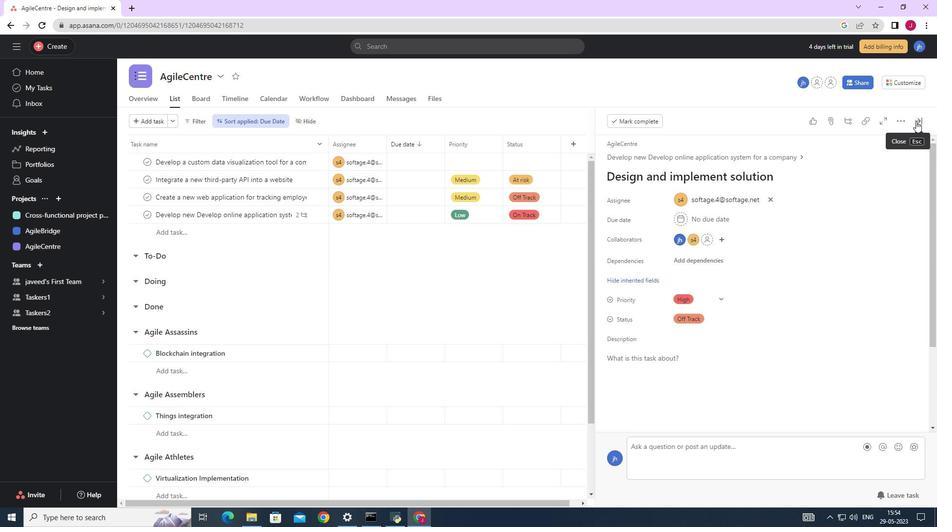 
Action: Mouse pressed left at (918, 122)
Screenshot: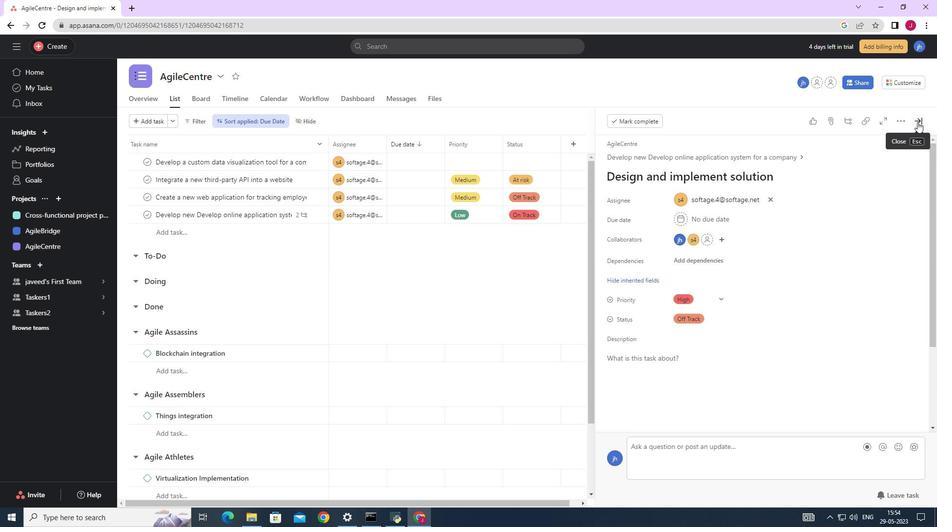 
Action: Mouse moved to (657, 307)
Screenshot: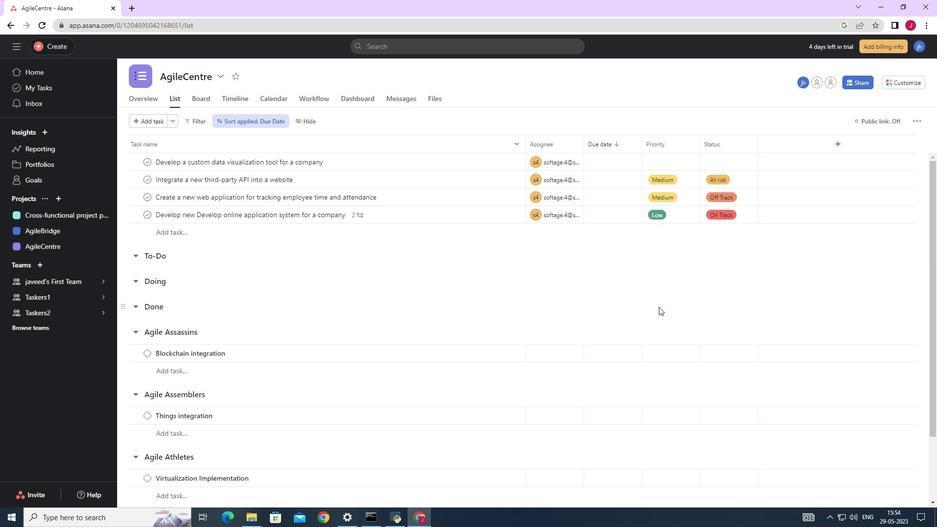 
